 Task: Add an event with the title Product Launch, date '2023/10/26', time 8:30 AM to 10:30 AMand add a description: A product launch event is an exciting occasion where a new product is introduced to the market. It brings together stakeholders, industry experts, media personnel, and potential customers to showcase the product's features, benefits, and unique selling points. Select event color  Flamingo . Add location for the event as: 321 Passeig de Gracia, Barcelona, Spain, logged in from the account softage.1@softage.netand send the event invitation to softage.4@softage.net and softage.5@softage.net. Set a reminder for the event Doesn't repeat
Action: Mouse moved to (30, 91)
Screenshot: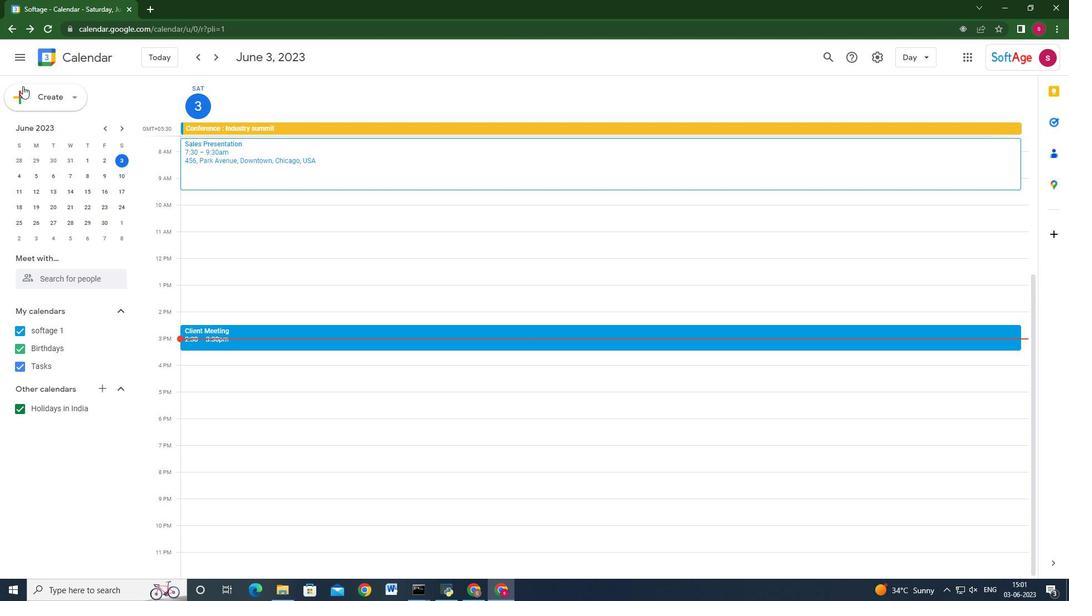 
Action: Mouse pressed left at (30, 91)
Screenshot: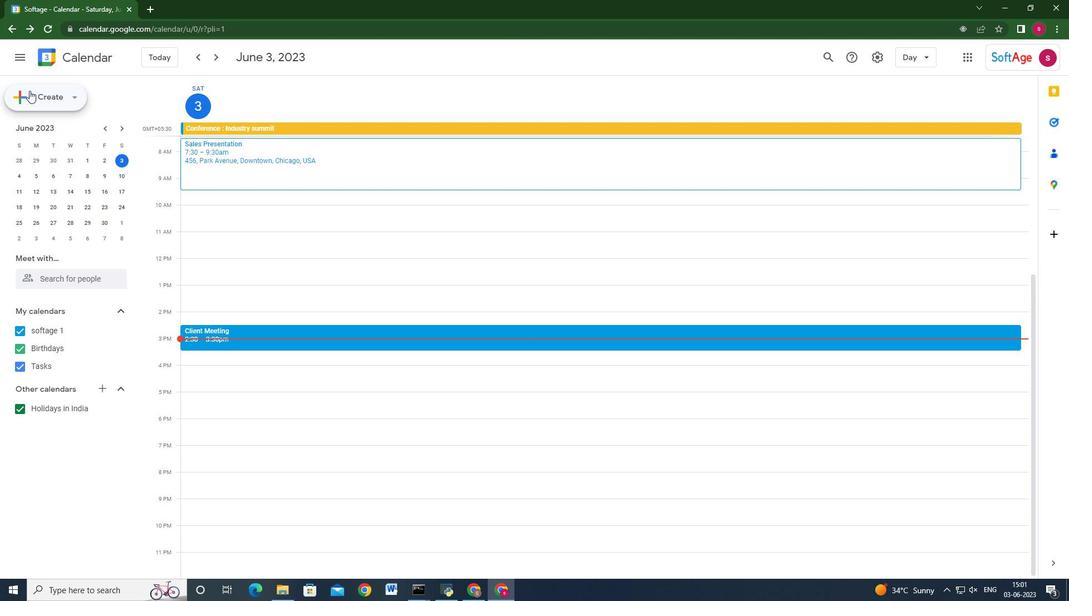 
Action: Mouse moved to (41, 121)
Screenshot: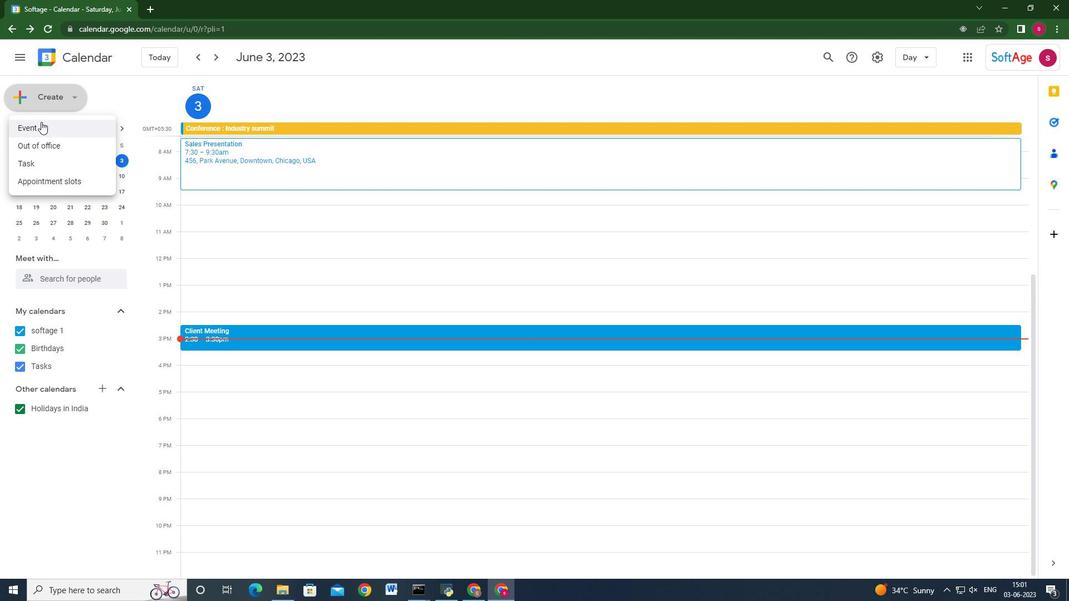 
Action: Mouse pressed left at (41, 121)
Screenshot: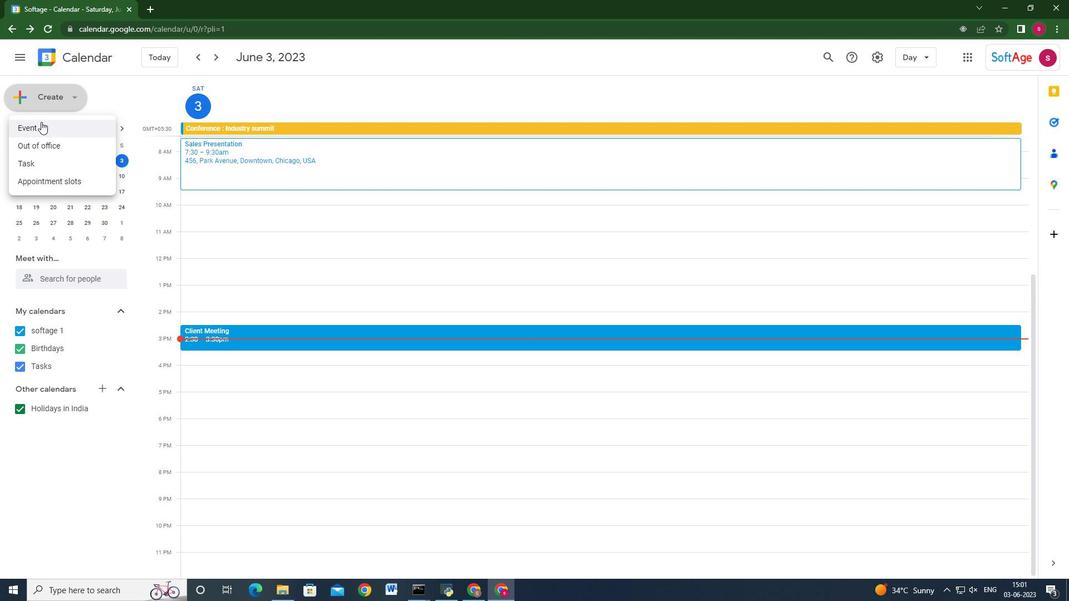 
Action: Mouse moved to (616, 434)
Screenshot: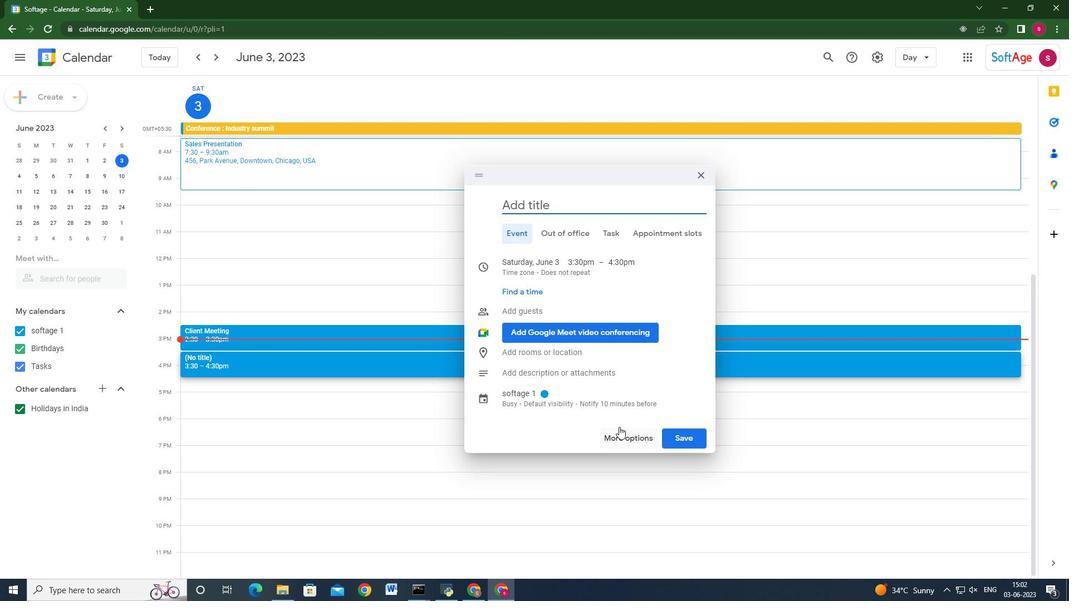 
Action: Mouse pressed left at (616, 434)
Screenshot: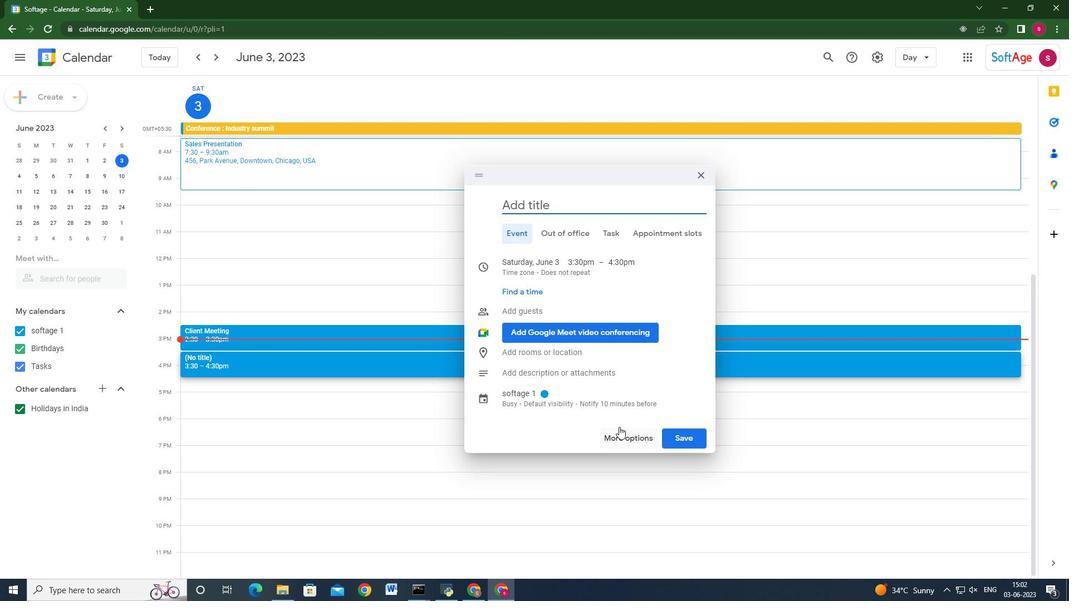 
Action: Mouse moved to (247, 68)
Screenshot: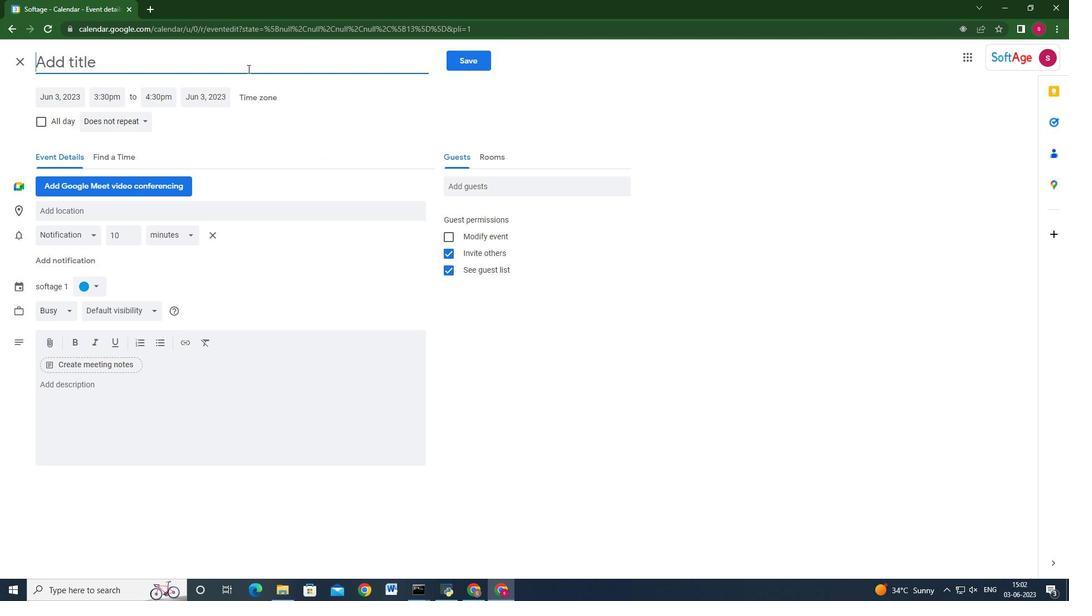 
Action: Key pressed <Key.shift>Product<Key.space><Key.shift>Launch
Screenshot: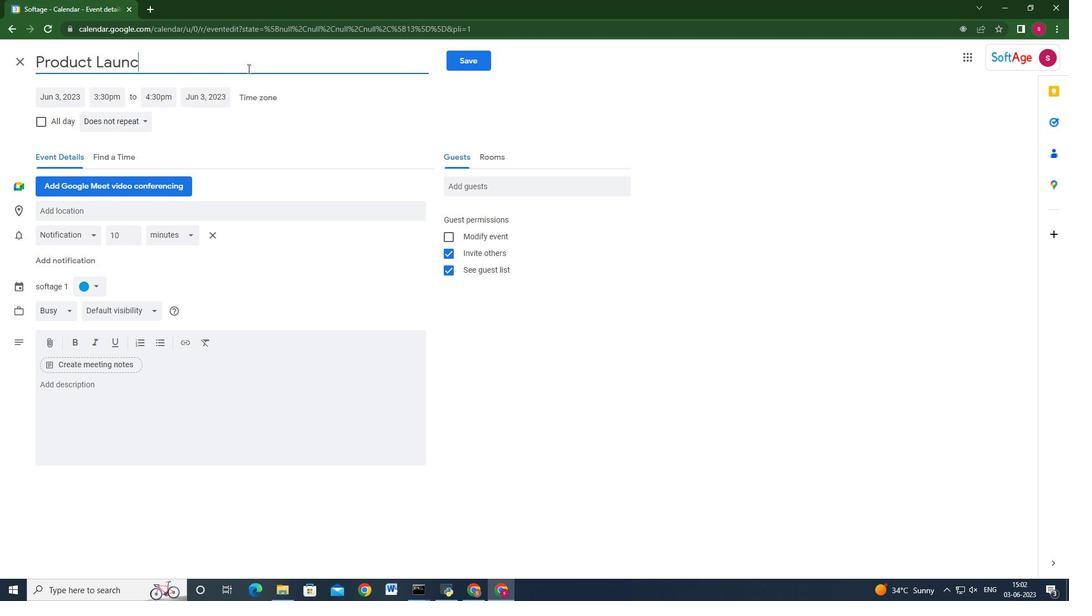 
Action: Mouse moved to (65, 89)
Screenshot: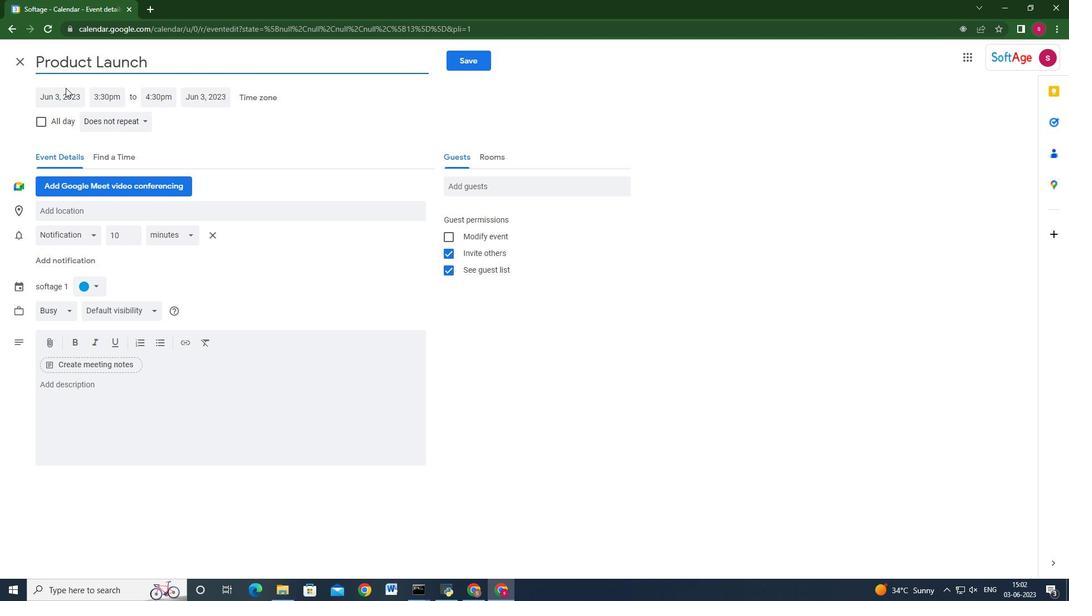 
Action: Mouse pressed left at (65, 89)
Screenshot: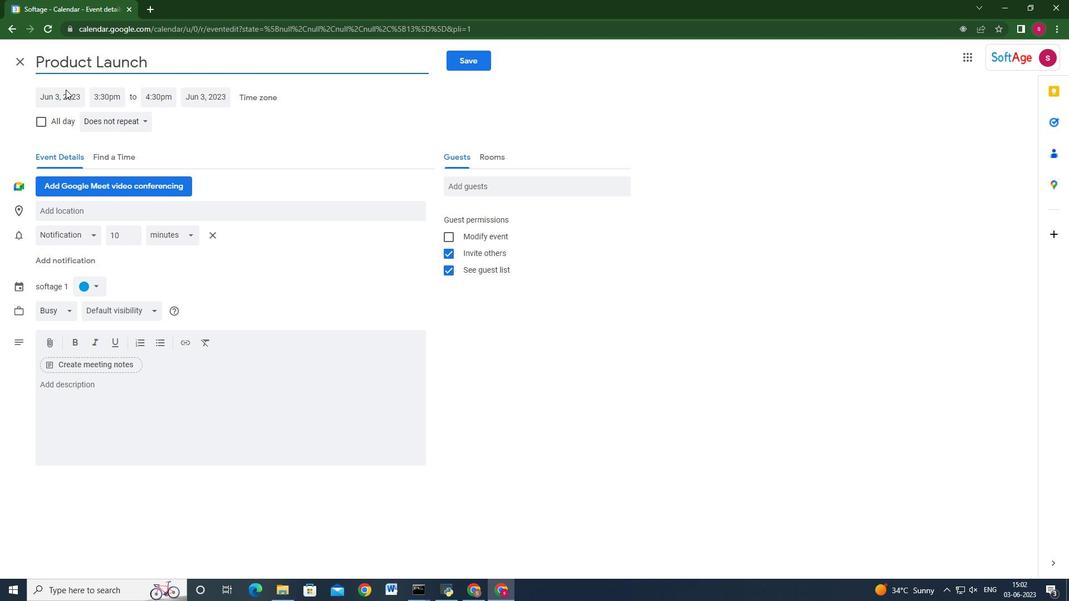 
Action: Mouse moved to (178, 116)
Screenshot: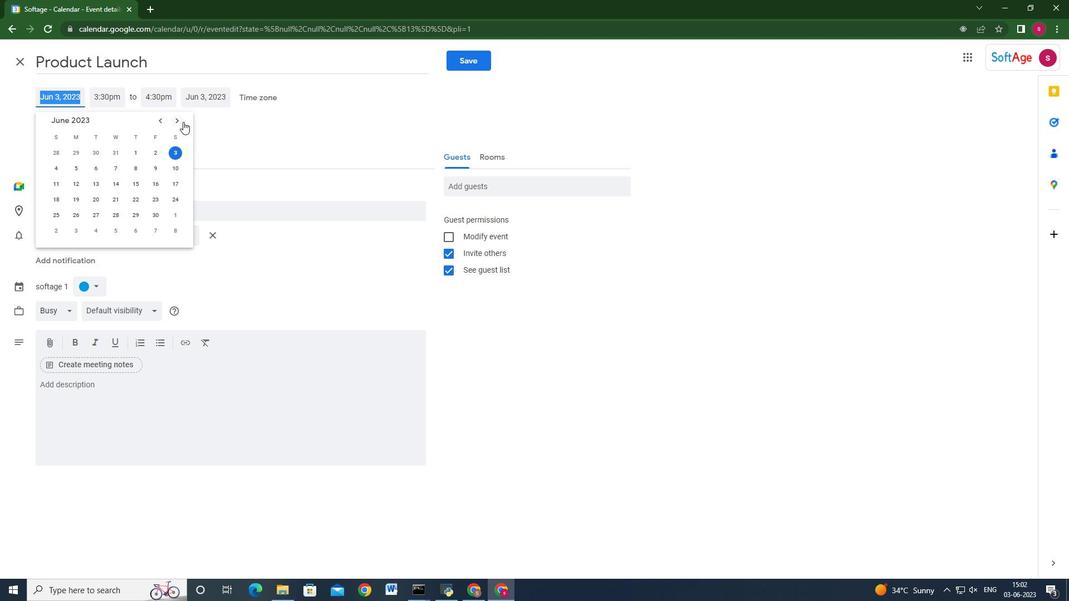 
Action: Mouse pressed left at (178, 116)
Screenshot: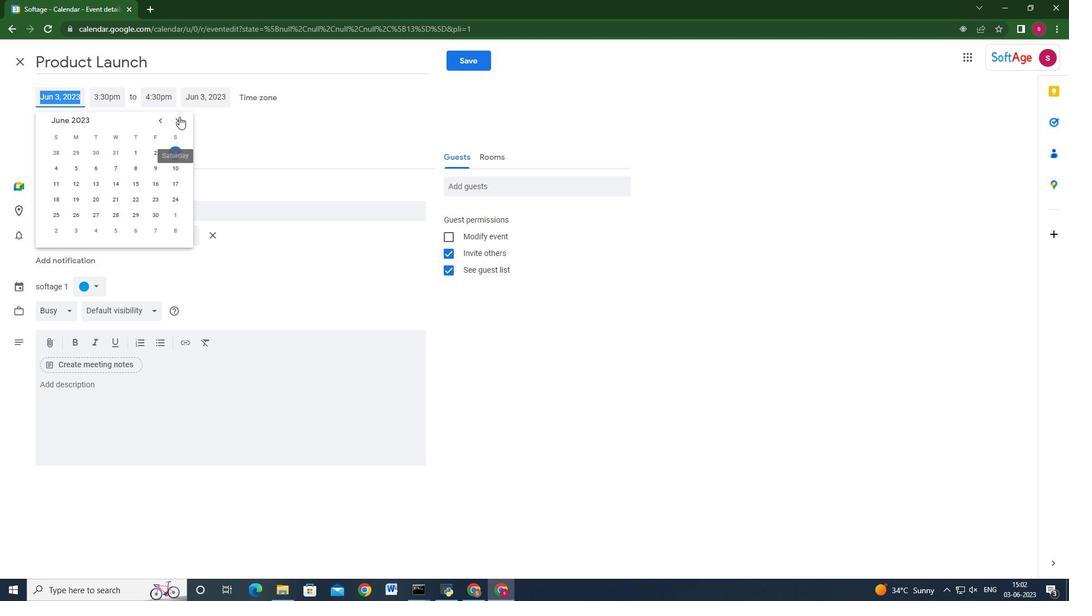 
Action: Mouse pressed left at (178, 116)
Screenshot: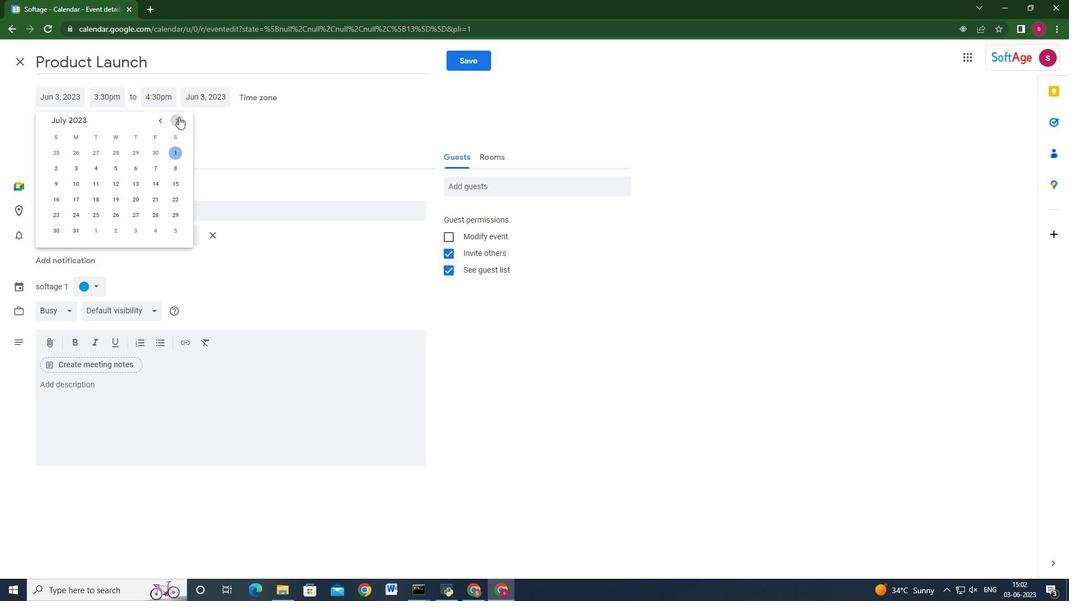 
Action: Mouse pressed left at (178, 116)
Screenshot: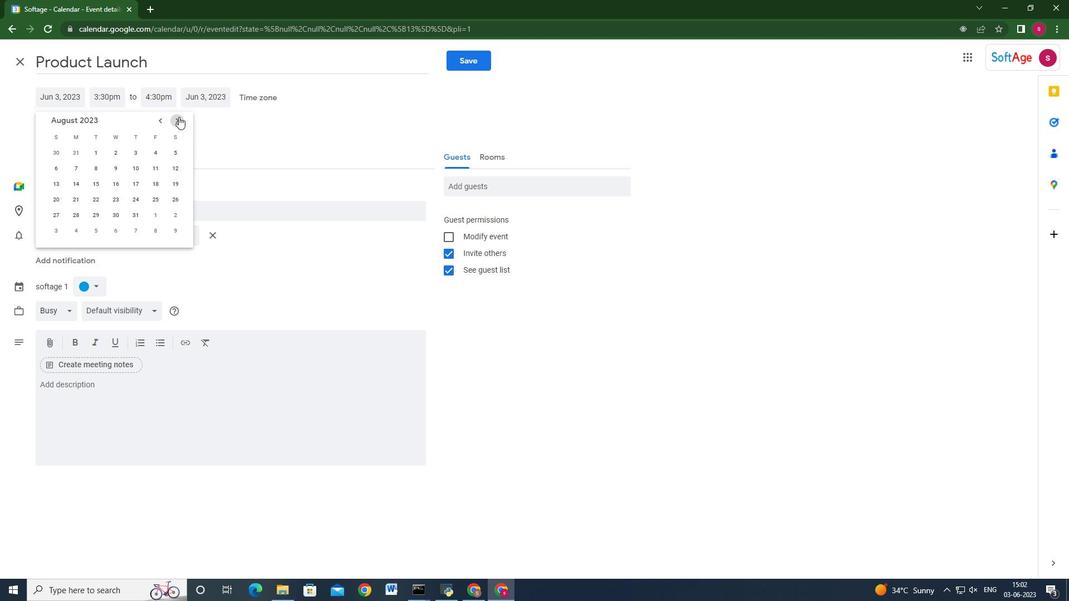
Action: Mouse pressed left at (178, 116)
Screenshot: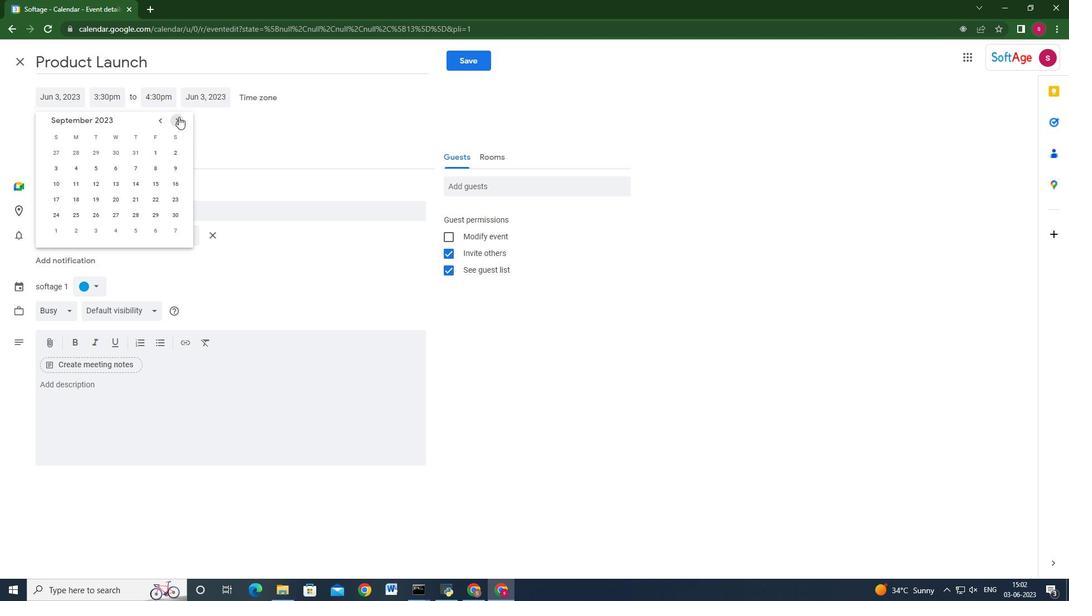 
Action: Mouse moved to (139, 198)
Screenshot: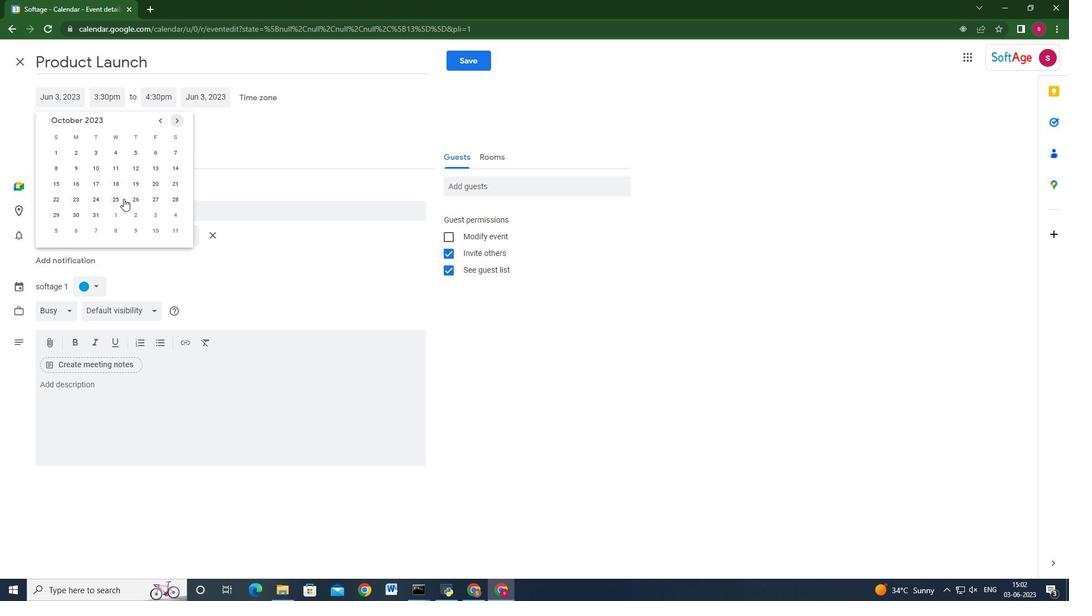 
Action: Mouse pressed left at (139, 198)
Screenshot: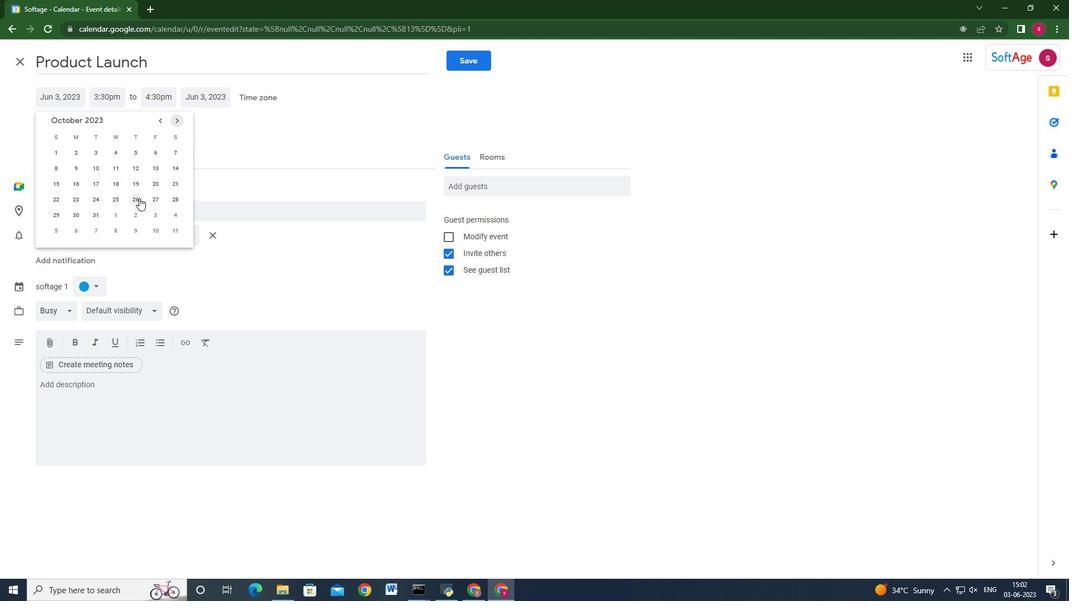 
Action: Mouse moved to (113, 99)
Screenshot: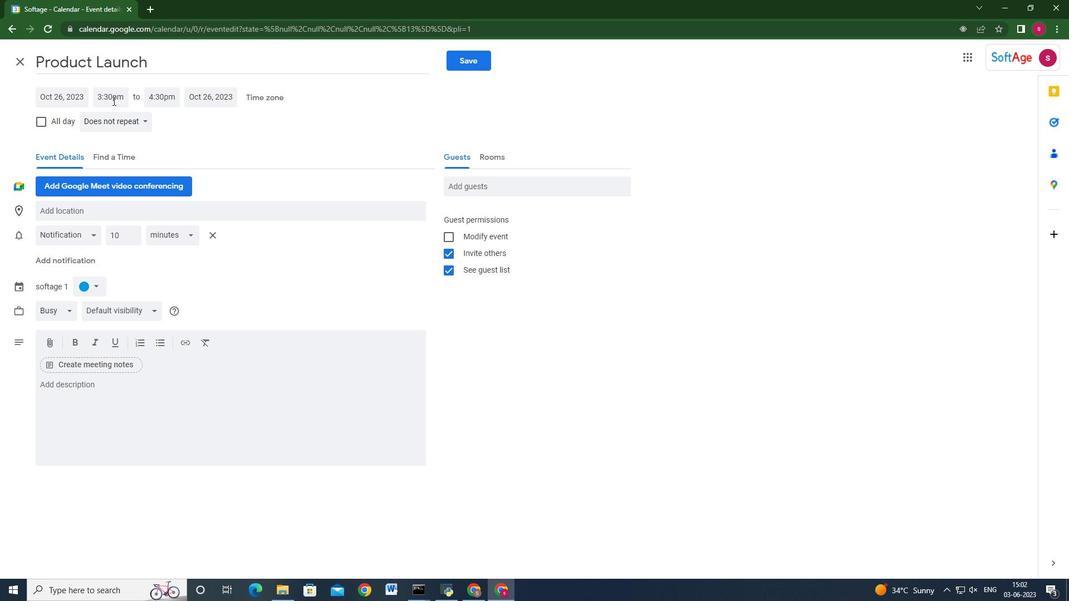 
Action: Mouse pressed left at (113, 99)
Screenshot: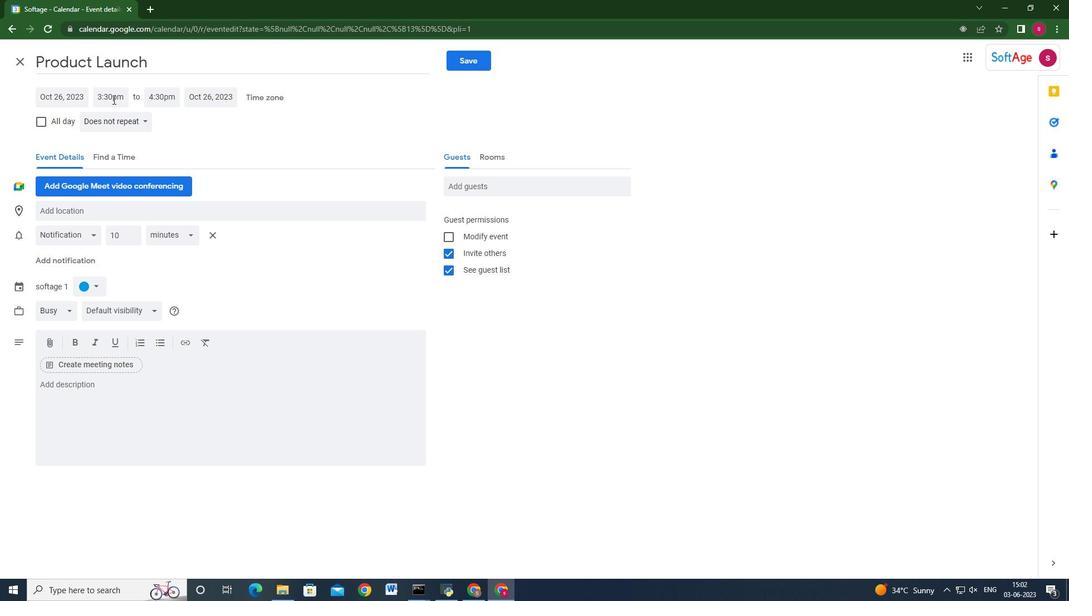 
Action: Mouse moved to (124, 147)
Screenshot: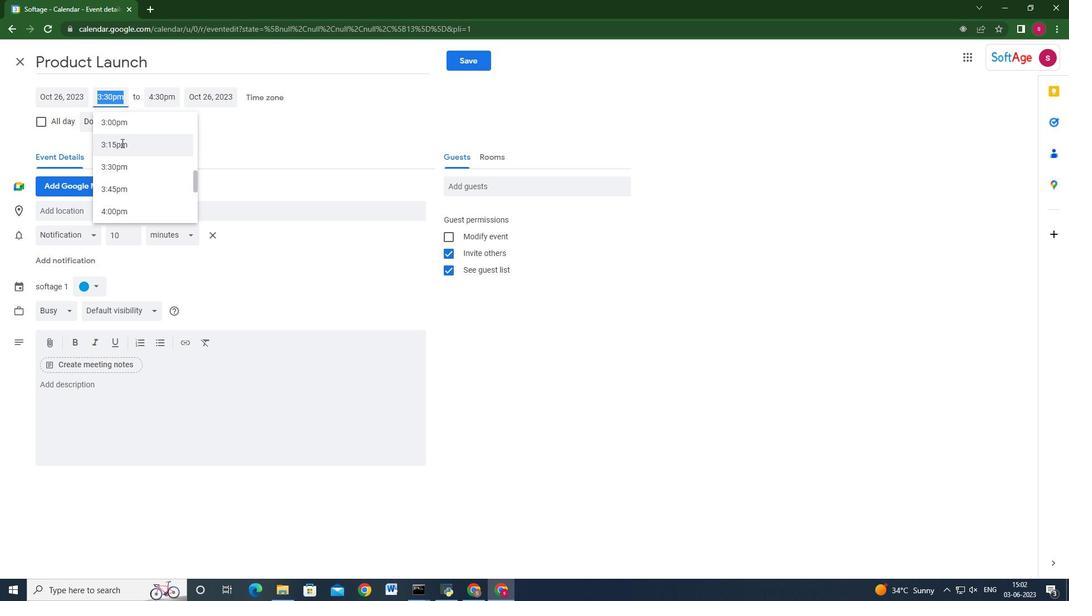 
Action: Mouse scrolled (124, 146) with delta (0, 0)
Screenshot: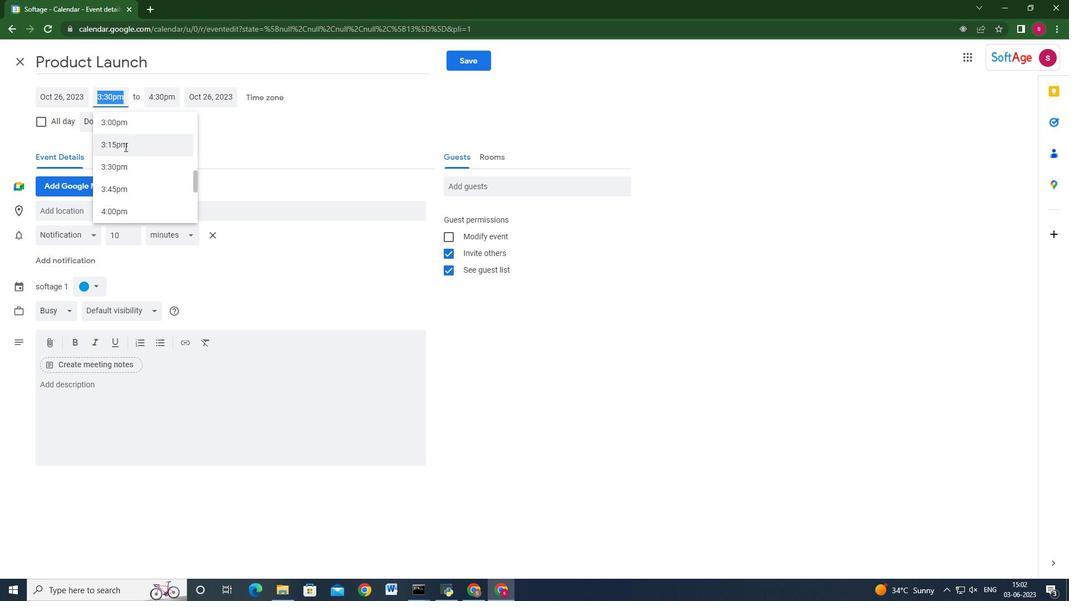 
Action: Mouse scrolled (124, 146) with delta (0, 0)
Screenshot: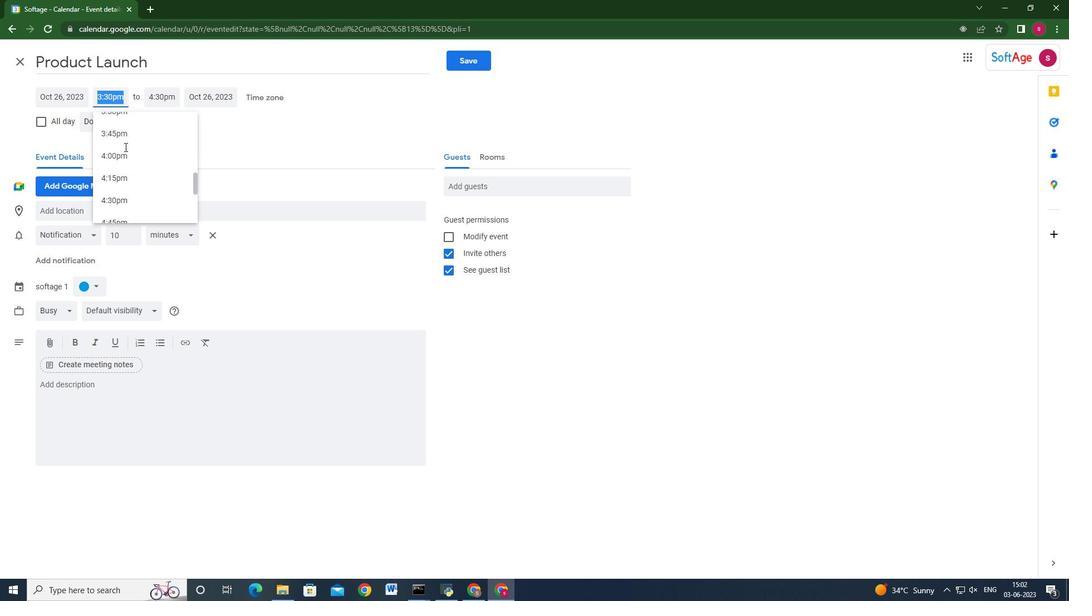 
Action: Mouse scrolled (124, 147) with delta (0, 0)
Screenshot: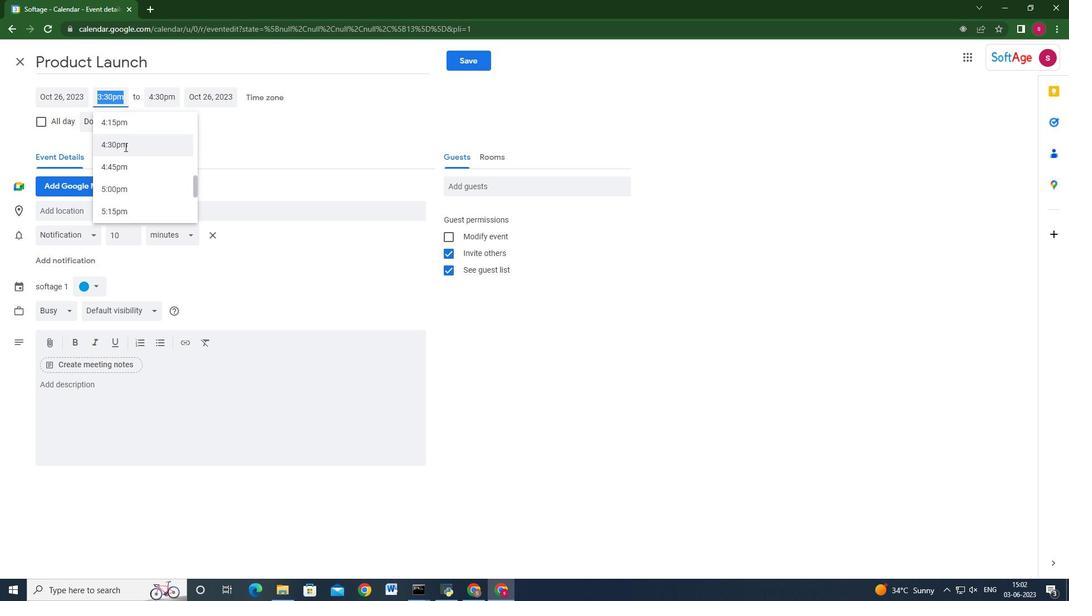
Action: Mouse scrolled (124, 147) with delta (0, 0)
Screenshot: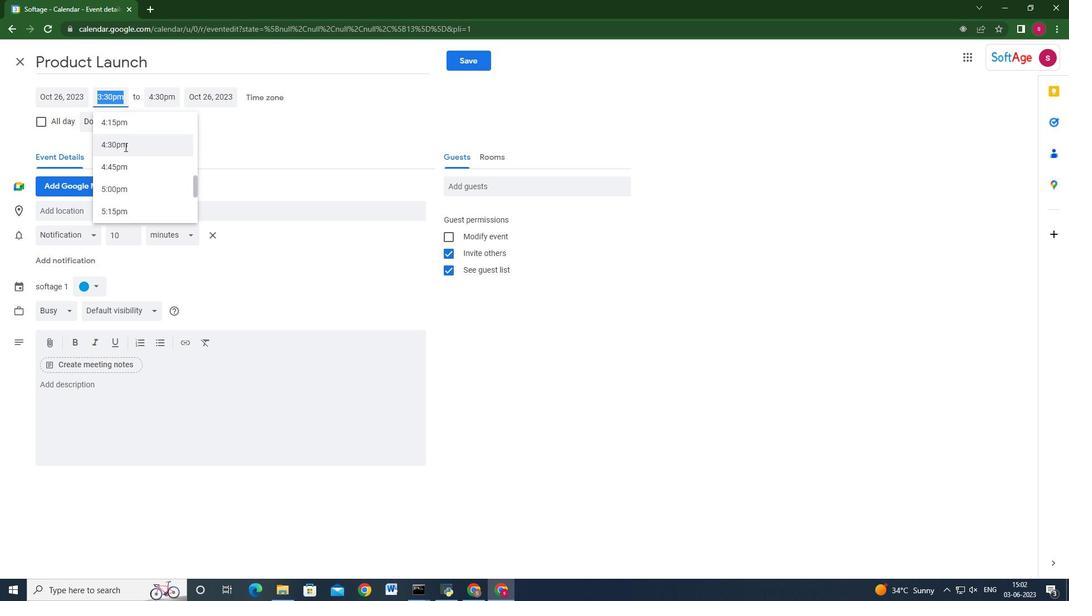 
Action: Mouse scrolled (124, 147) with delta (0, 0)
Screenshot: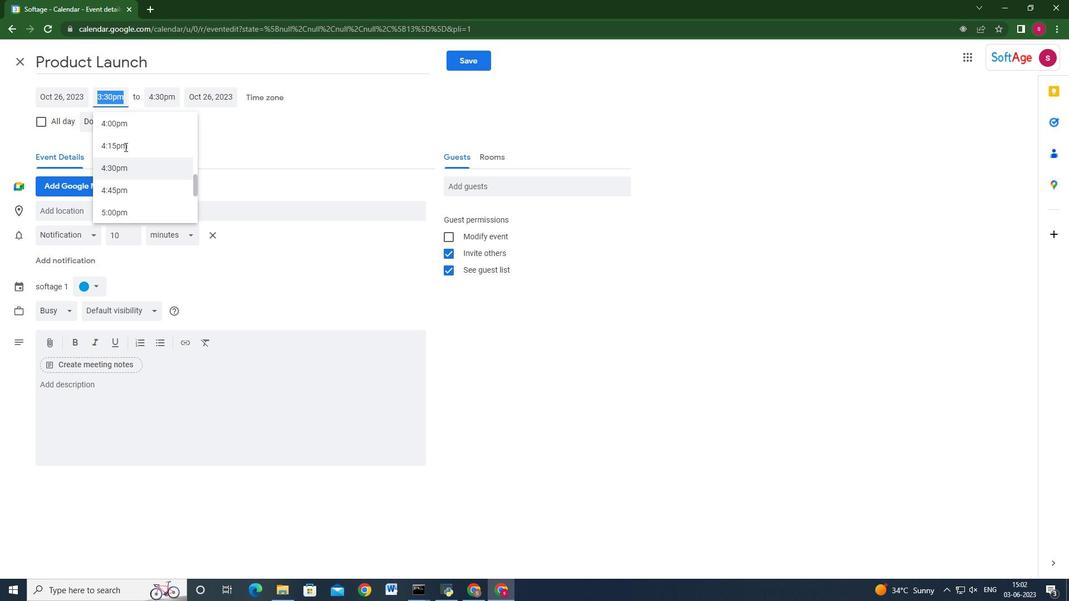 
Action: Mouse scrolled (124, 147) with delta (0, 0)
Screenshot: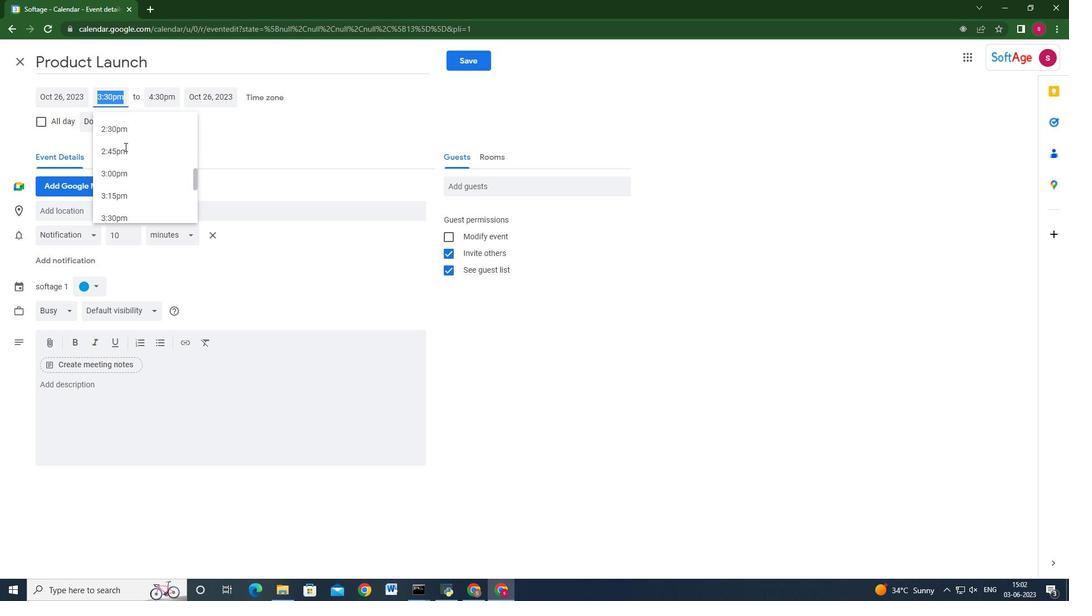 
Action: Mouse scrolled (124, 147) with delta (0, 0)
Screenshot: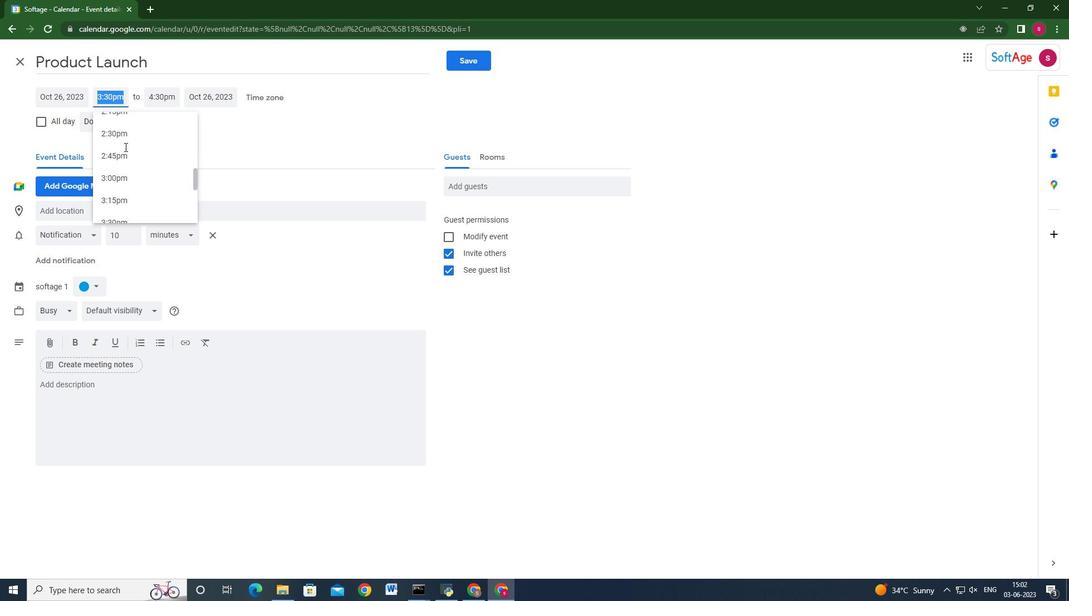 
Action: Mouse scrolled (124, 146) with delta (0, 0)
Screenshot: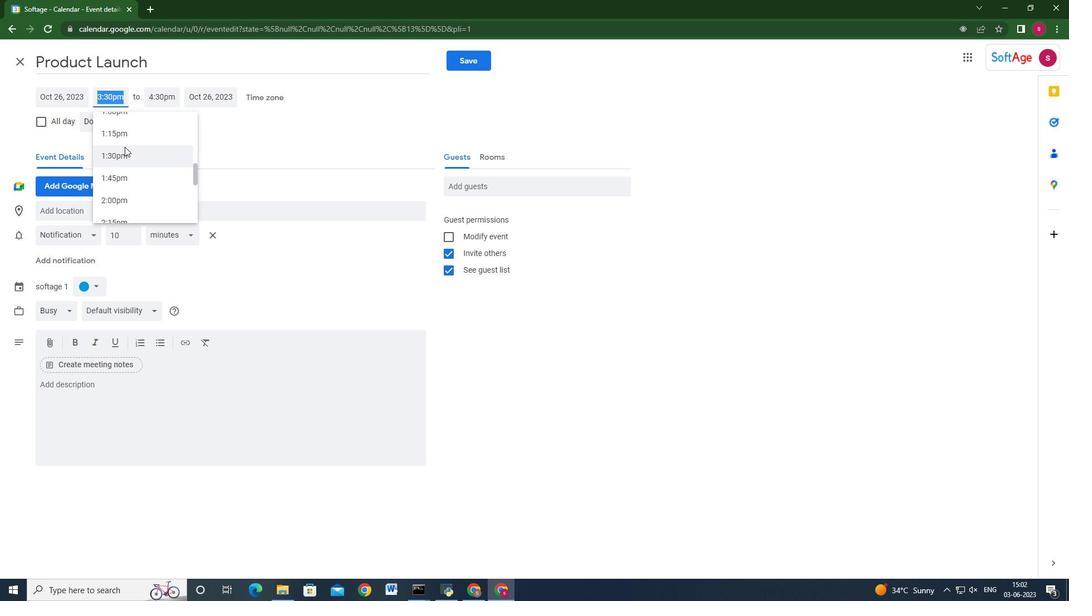 
Action: Mouse moved to (124, 149)
Screenshot: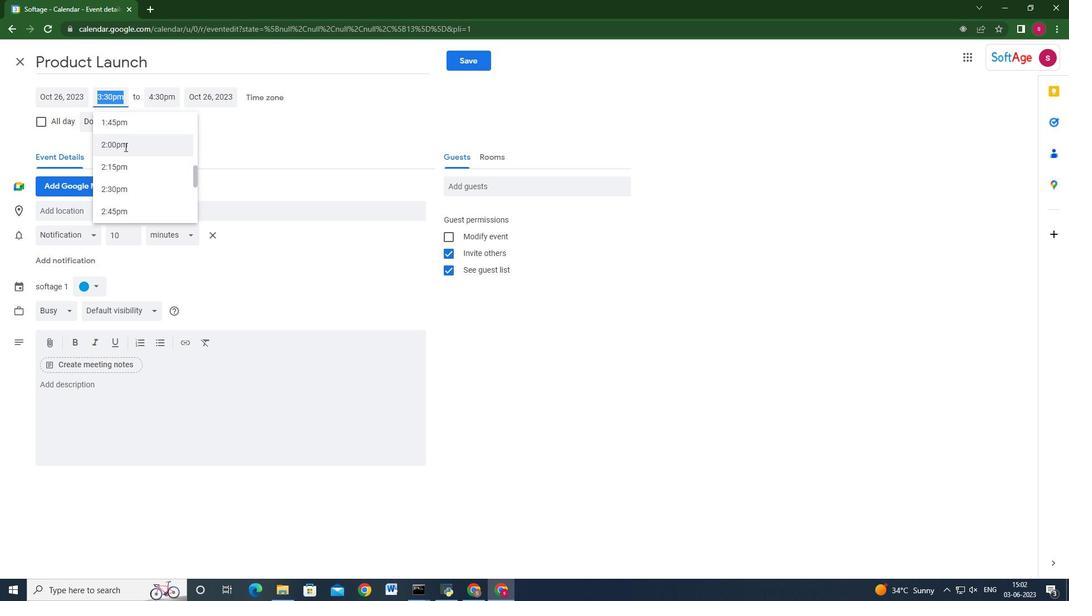 
Action: Mouse scrolled (124, 148) with delta (0, 0)
Screenshot: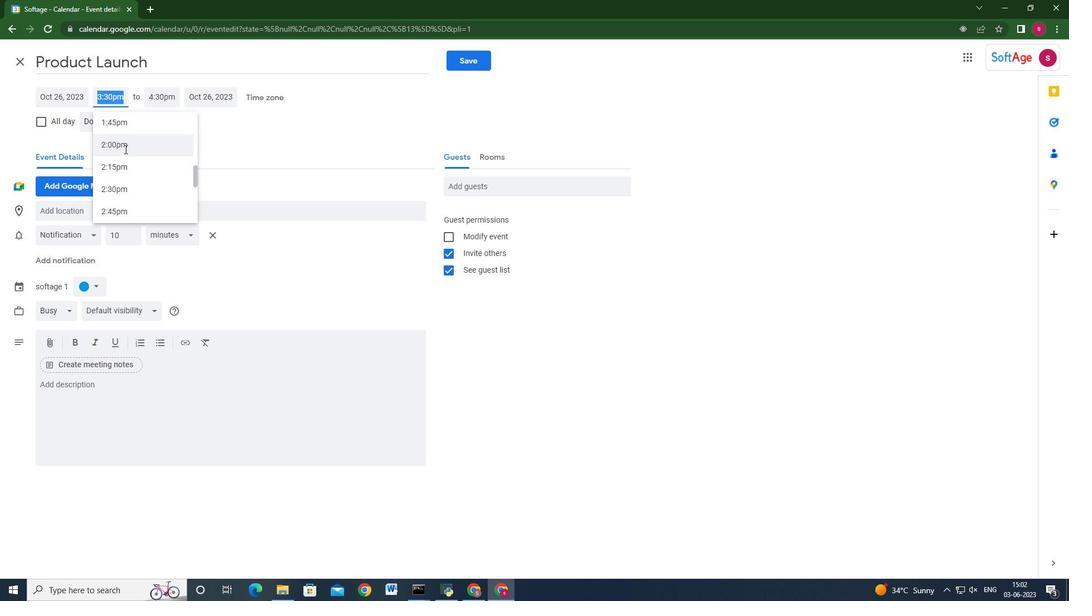 
Action: Mouse moved to (124, 152)
Screenshot: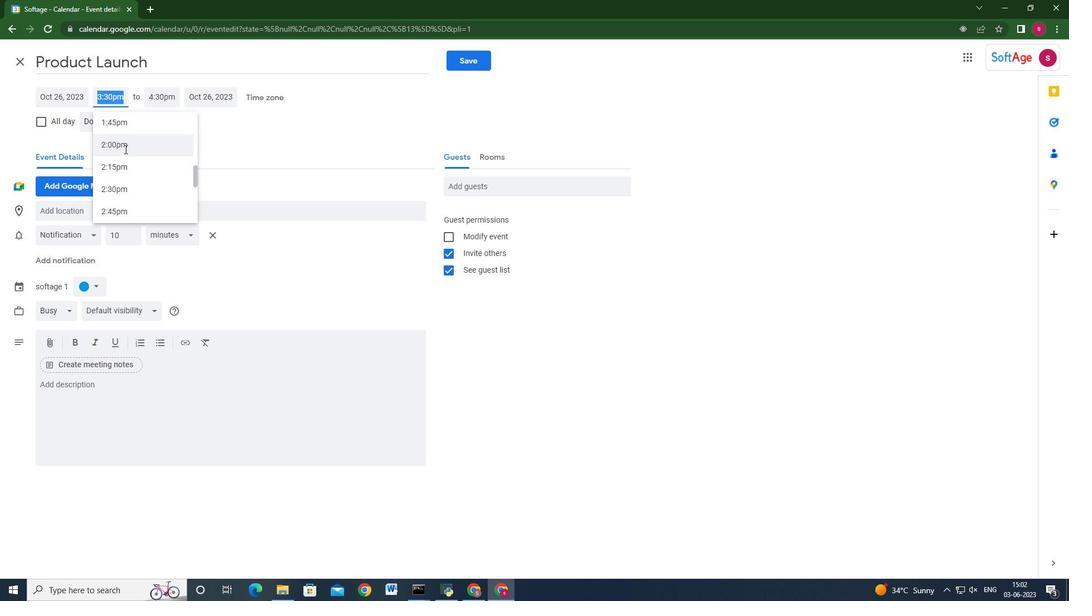 
Action: Mouse scrolled (124, 151) with delta (0, 0)
Screenshot: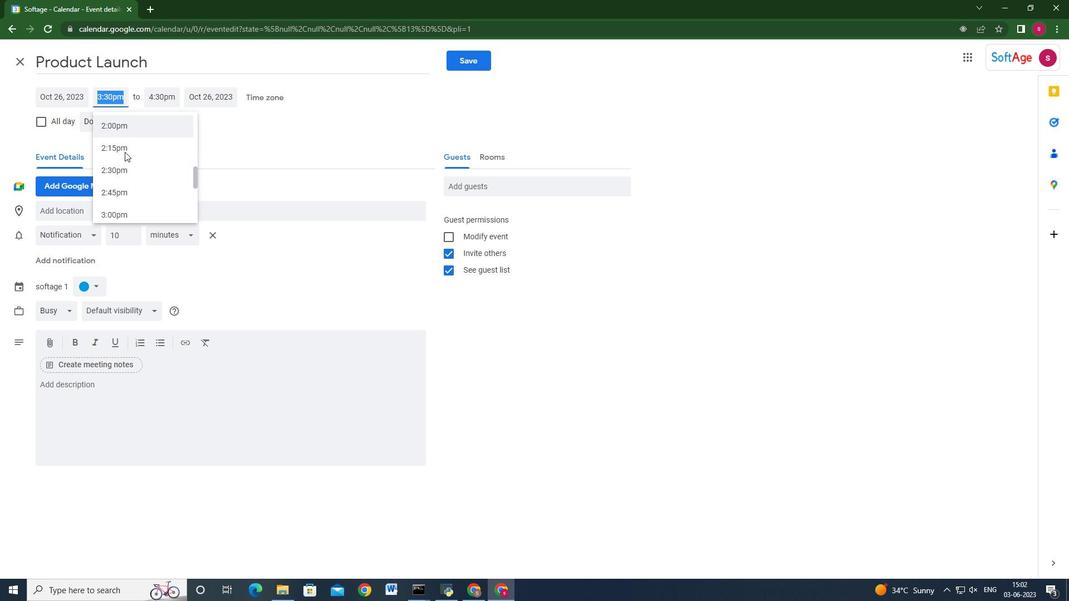 
Action: Mouse scrolled (124, 151) with delta (0, 0)
Screenshot: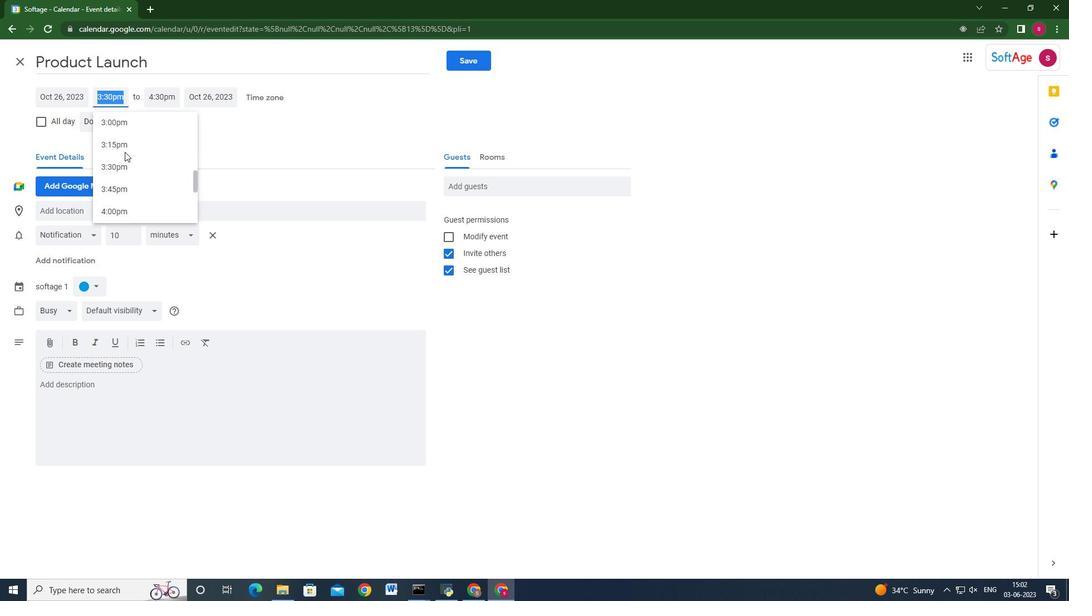 
Action: Mouse moved to (124, 158)
Screenshot: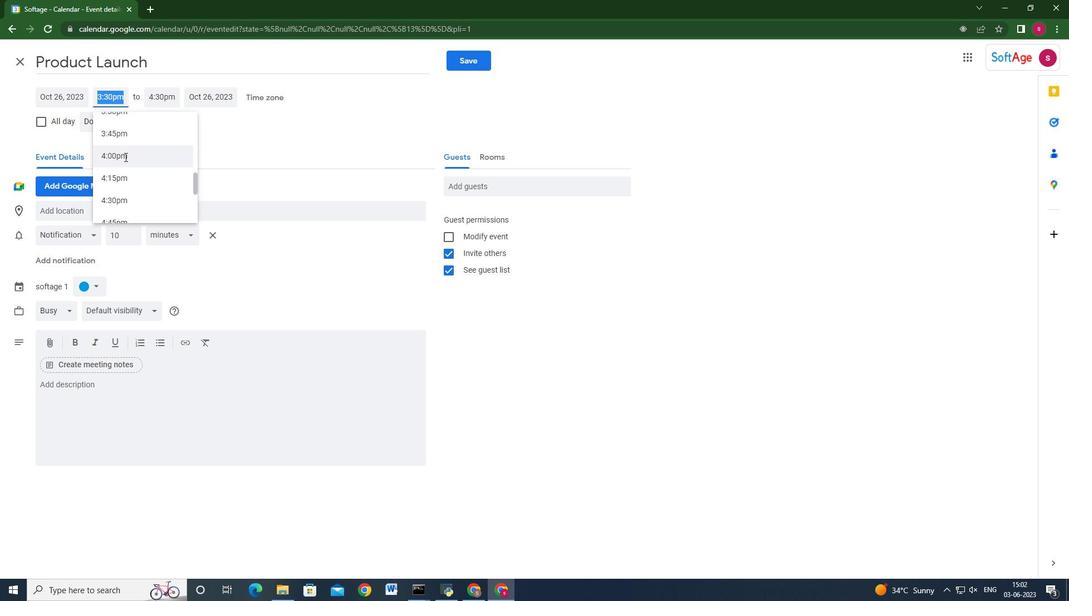 
Action: Mouse scrolled (124, 158) with delta (0, 0)
Screenshot: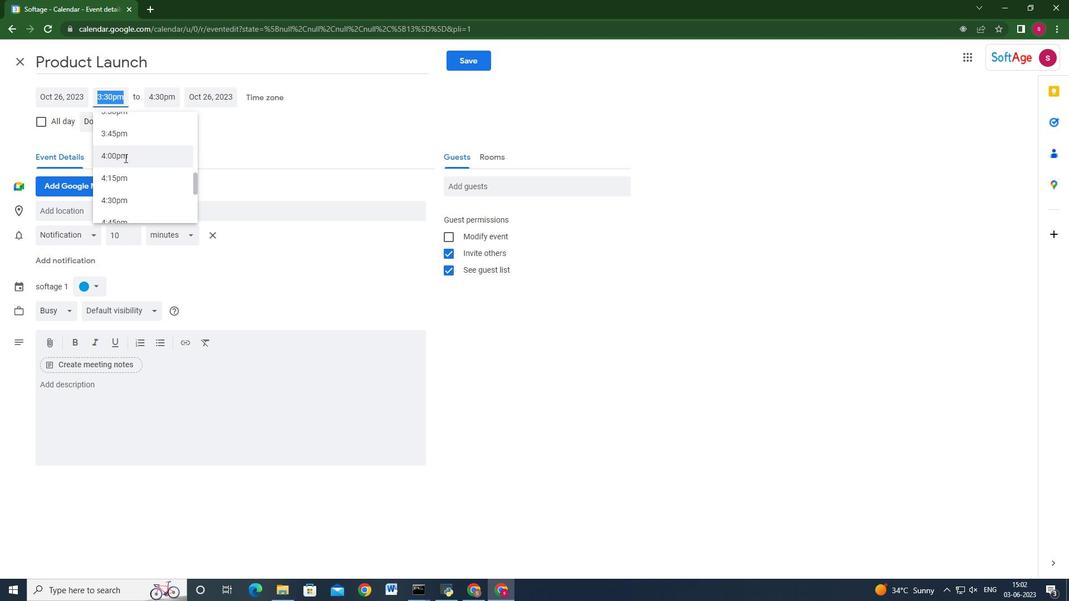 
Action: Mouse scrolled (124, 158) with delta (0, 0)
Screenshot: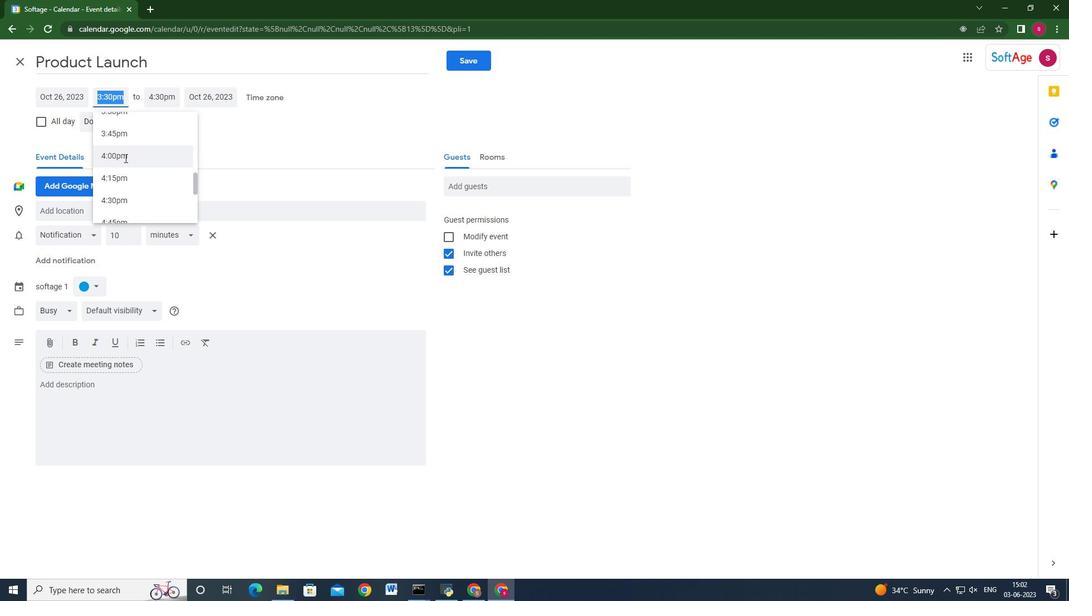 
Action: Mouse moved to (124, 158)
Screenshot: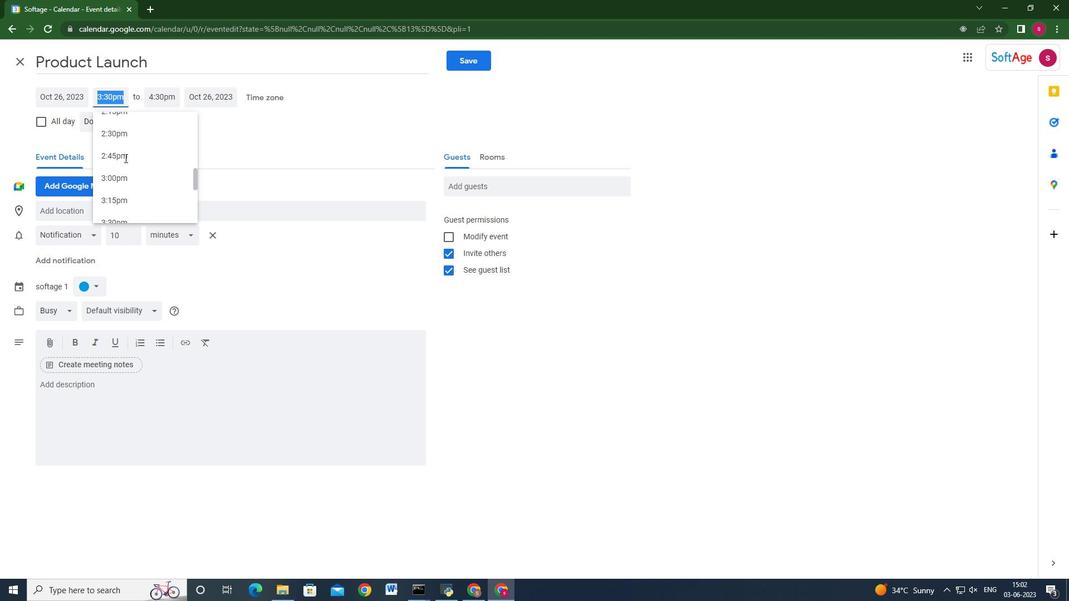 
Action: Mouse scrolled (124, 159) with delta (0, 0)
Screenshot: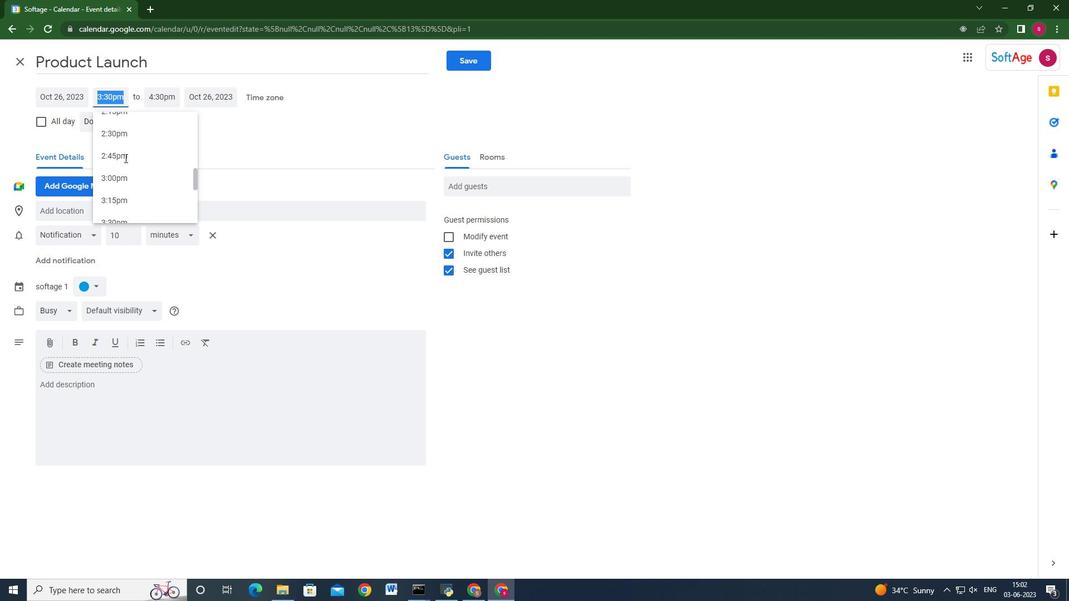 
Action: Mouse scrolled (124, 159) with delta (0, 0)
Screenshot: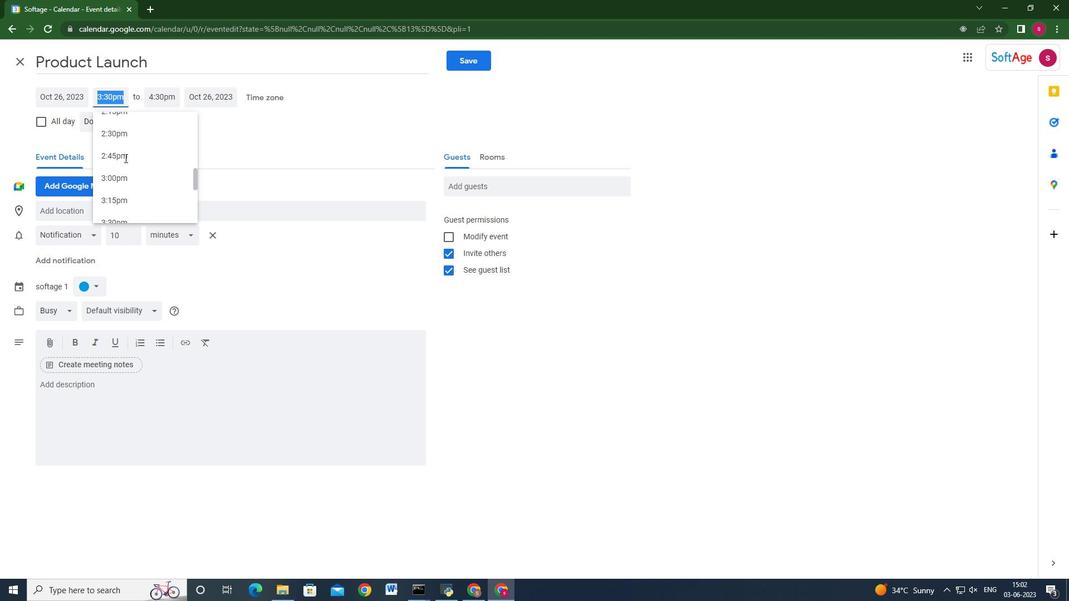 
Action: Mouse scrolled (124, 159) with delta (0, 0)
Screenshot: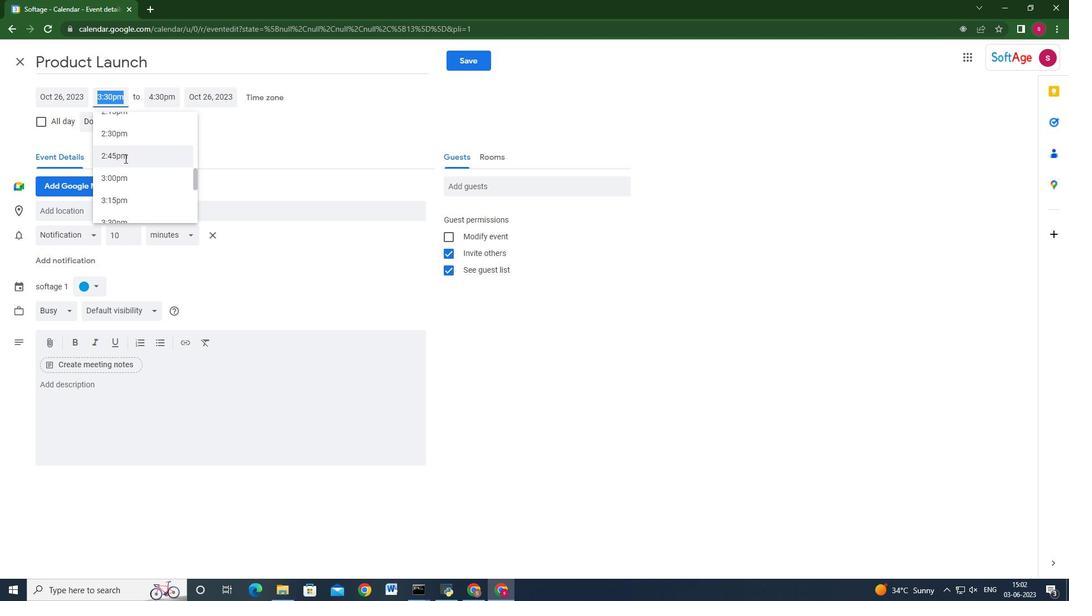 
Action: Mouse moved to (123, 164)
Screenshot: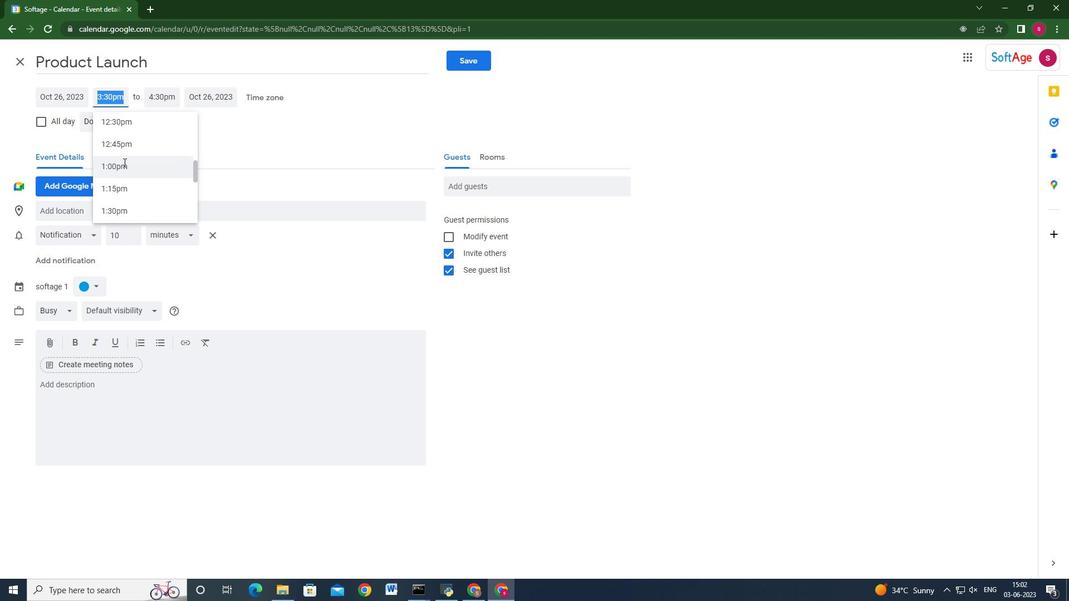
Action: Mouse scrolled (123, 164) with delta (0, 0)
Screenshot: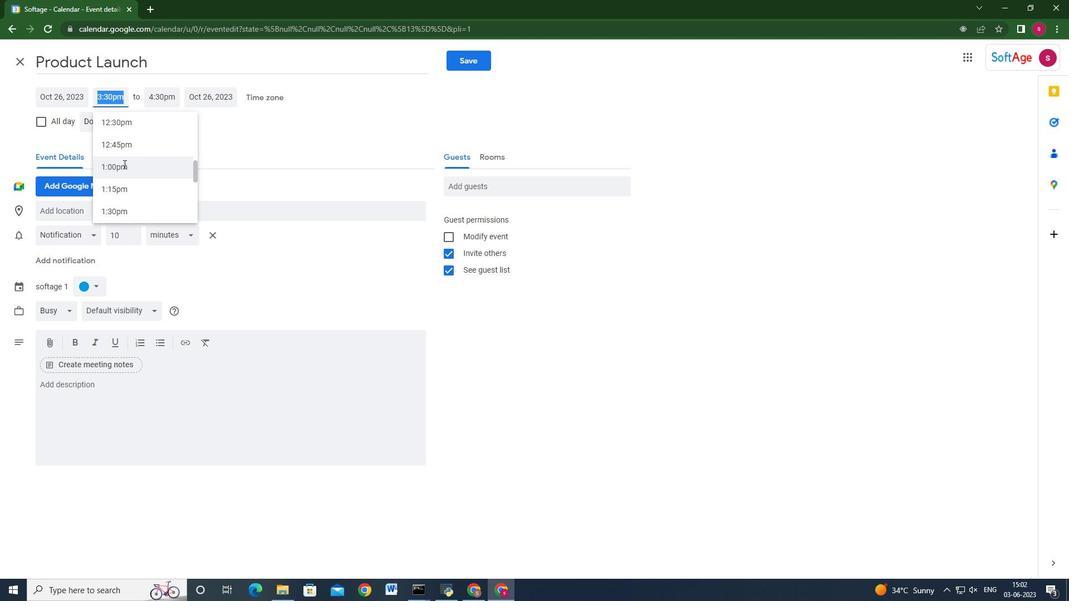 
Action: Mouse scrolled (123, 164) with delta (0, 0)
Screenshot: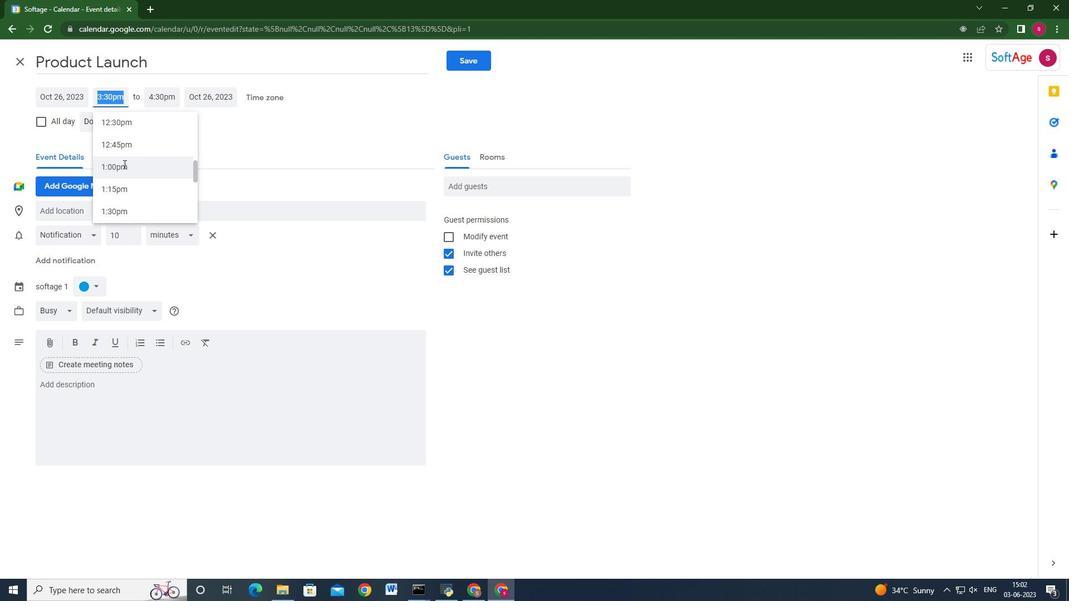 
Action: Mouse moved to (123, 165)
Screenshot: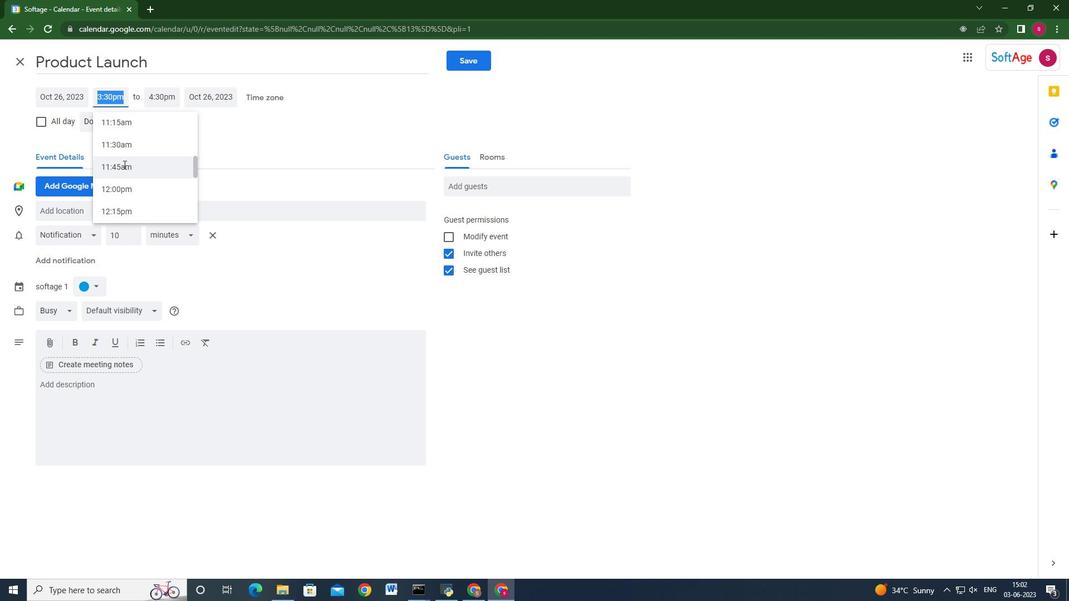 
Action: Mouse scrolled (123, 165) with delta (0, 0)
Screenshot: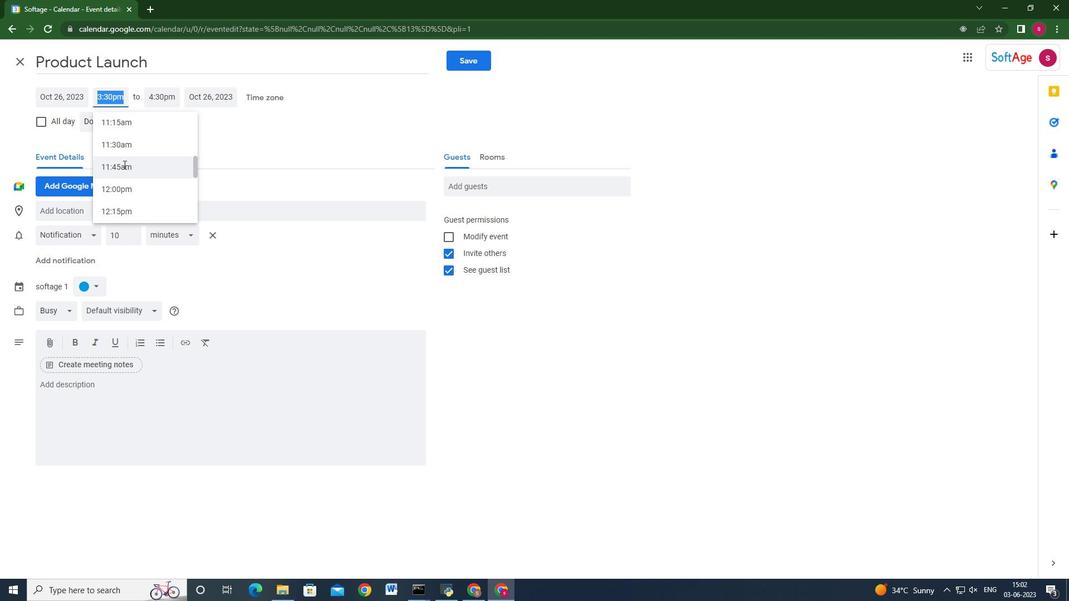 
Action: Mouse scrolled (123, 165) with delta (0, 0)
Screenshot: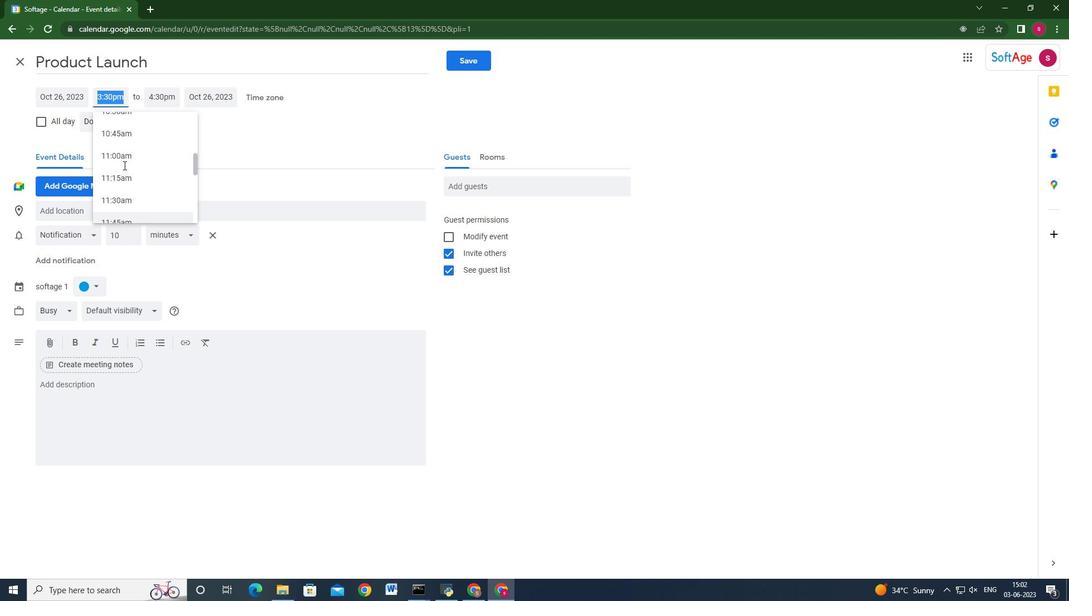 
Action: Mouse scrolled (123, 165) with delta (0, 0)
Screenshot: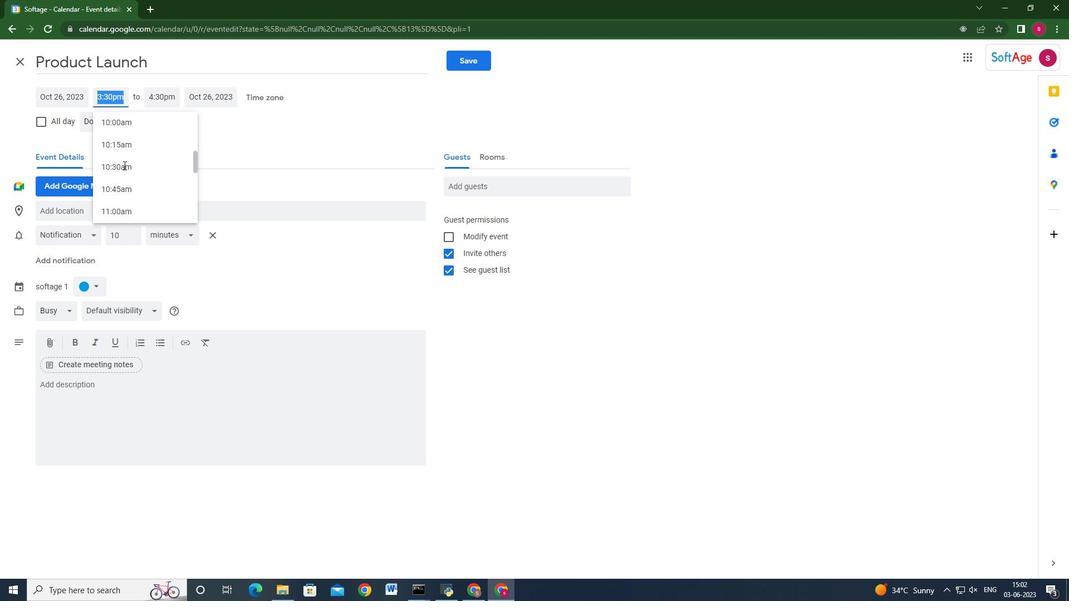 
Action: Mouse scrolled (123, 165) with delta (0, 0)
Screenshot: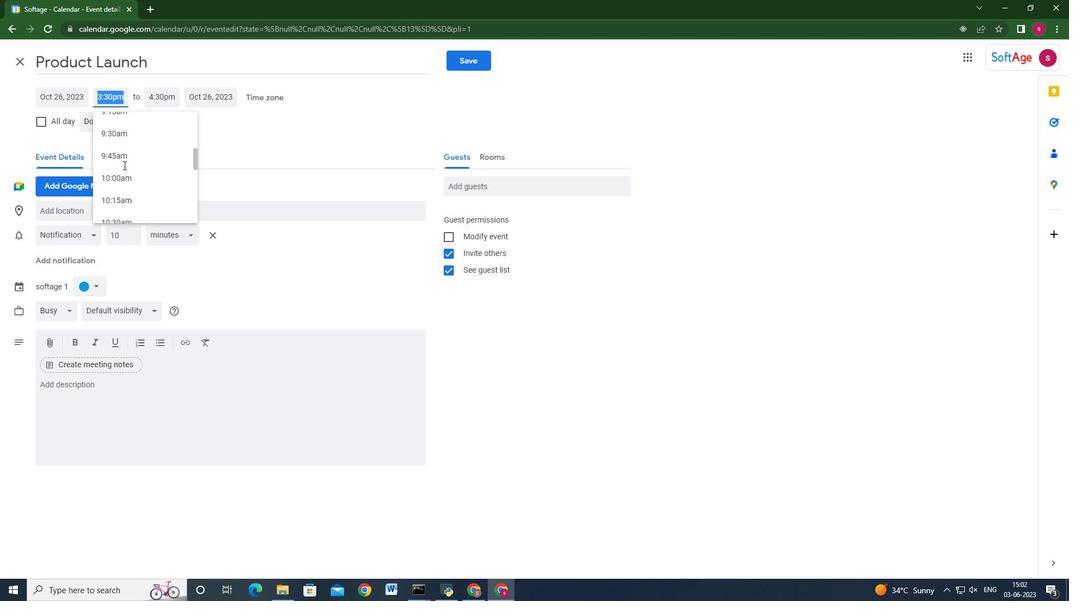 
Action: Mouse moved to (123, 165)
Screenshot: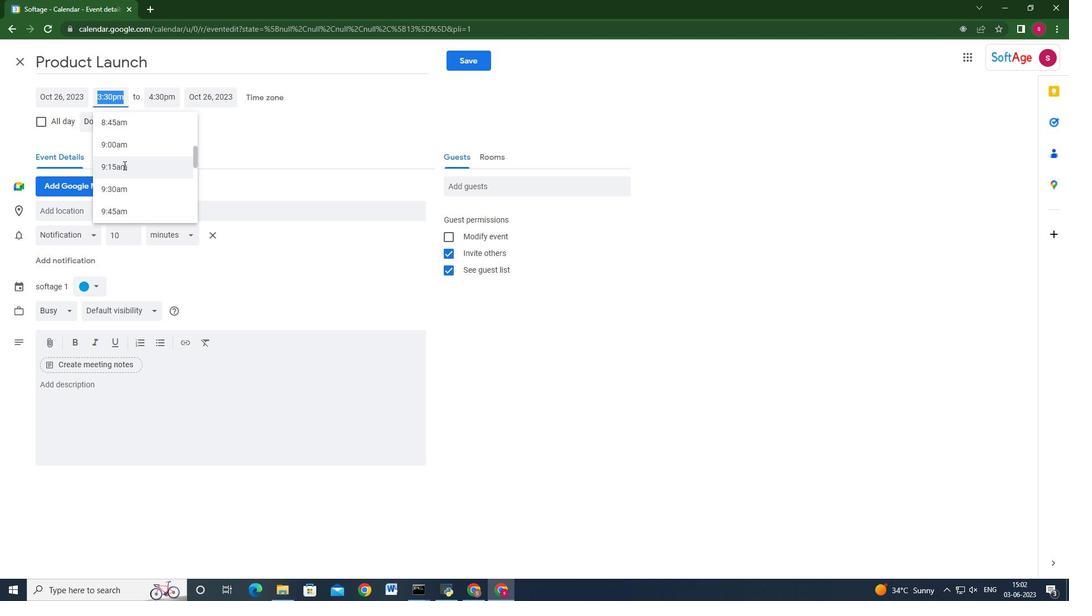
Action: Mouse scrolled (123, 165) with delta (0, 0)
Screenshot: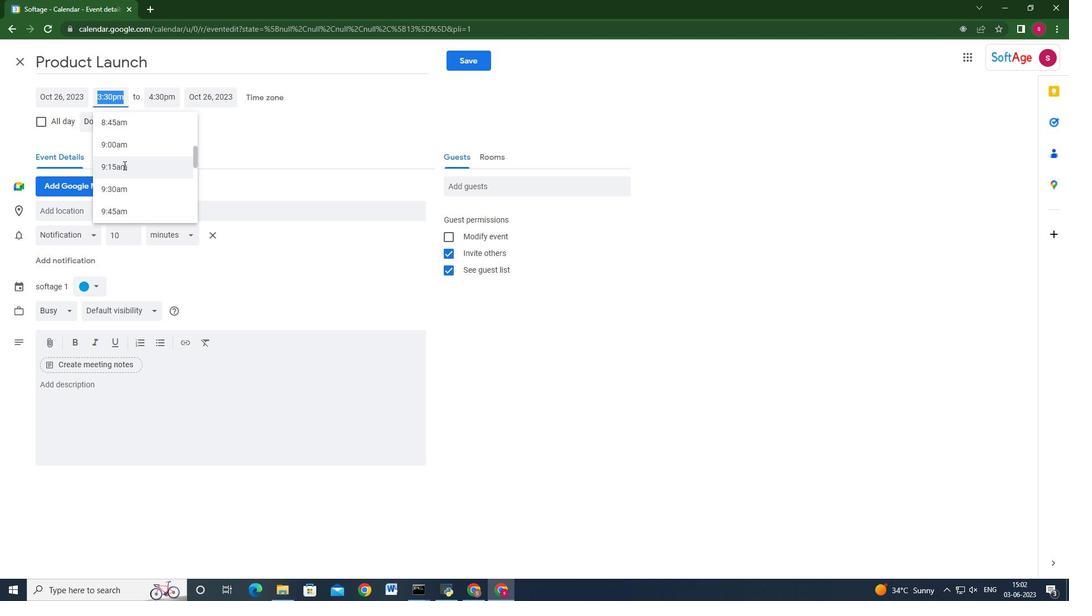 
Action: Mouse moved to (123, 159)
Screenshot: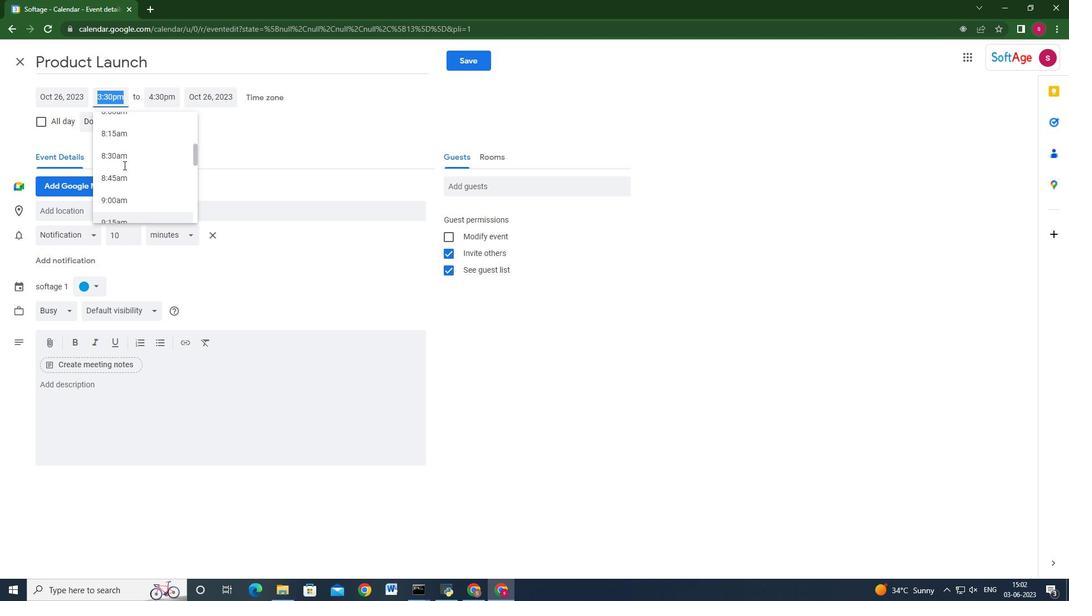 
Action: Mouse pressed left at (123, 159)
Screenshot: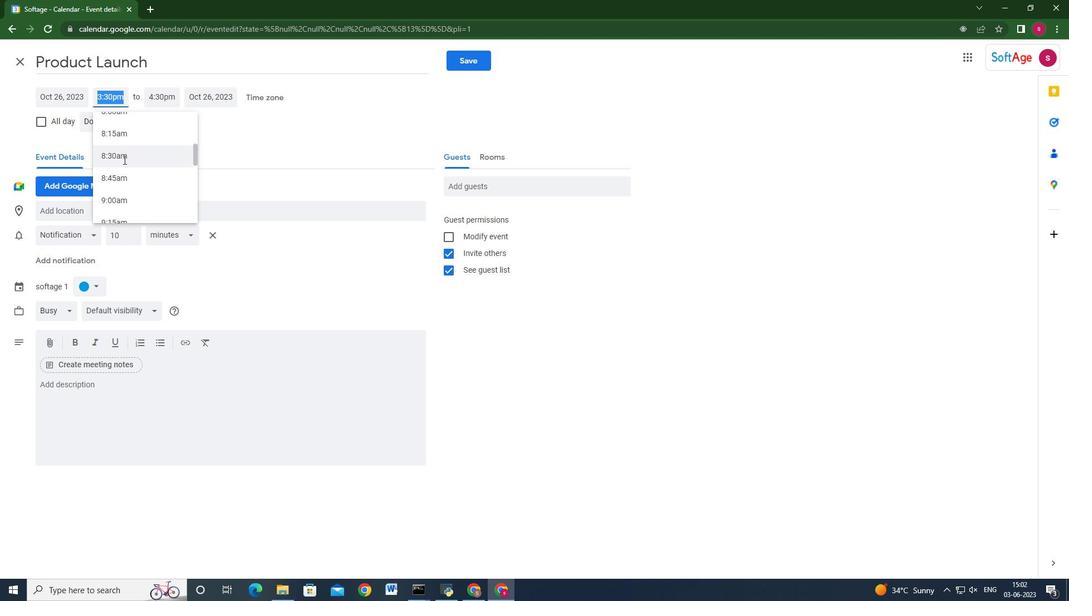 
Action: Mouse moved to (165, 97)
Screenshot: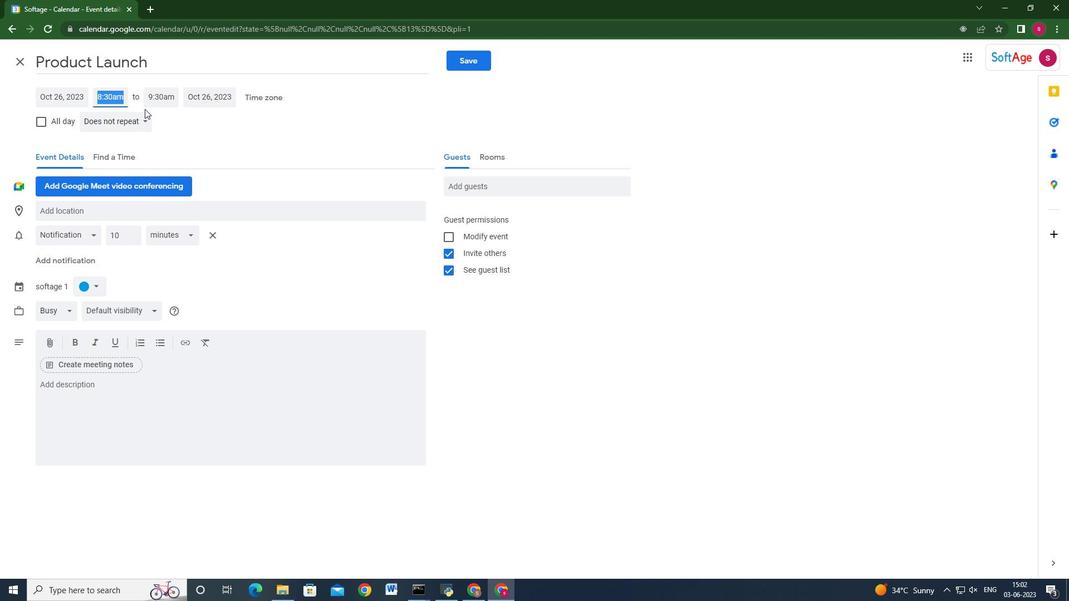 
Action: Mouse pressed left at (165, 97)
Screenshot: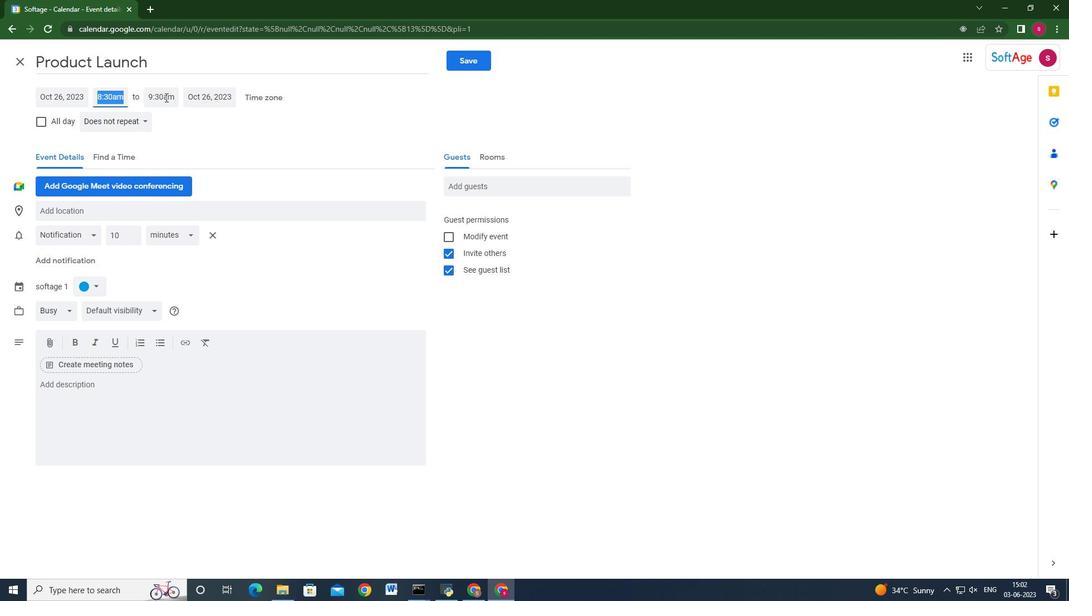 
Action: Mouse moved to (175, 135)
Screenshot: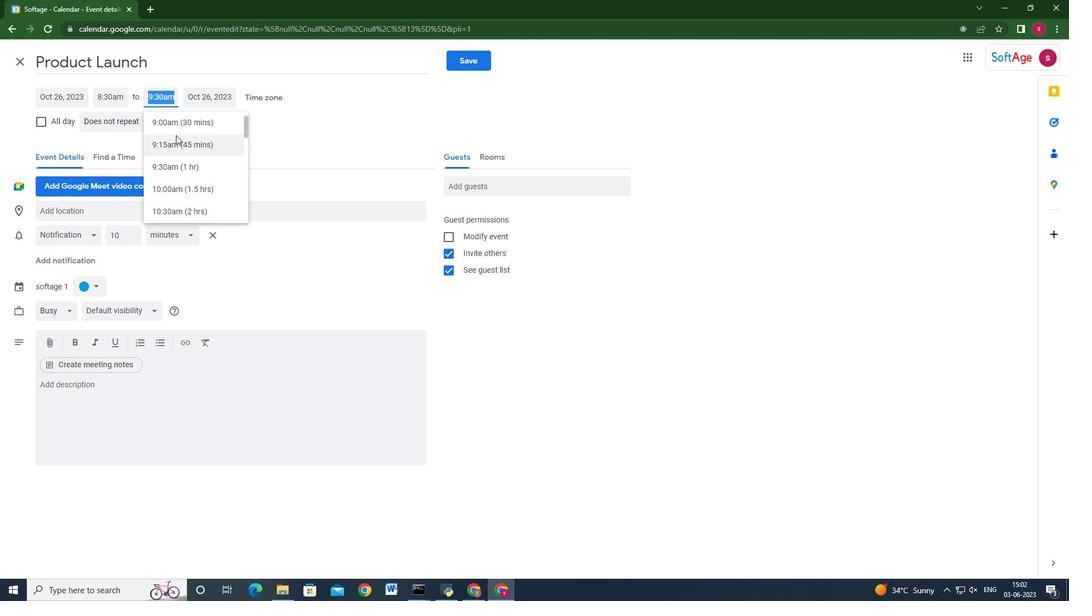 
Action: Mouse scrolled (175, 135) with delta (0, 0)
Screenshot: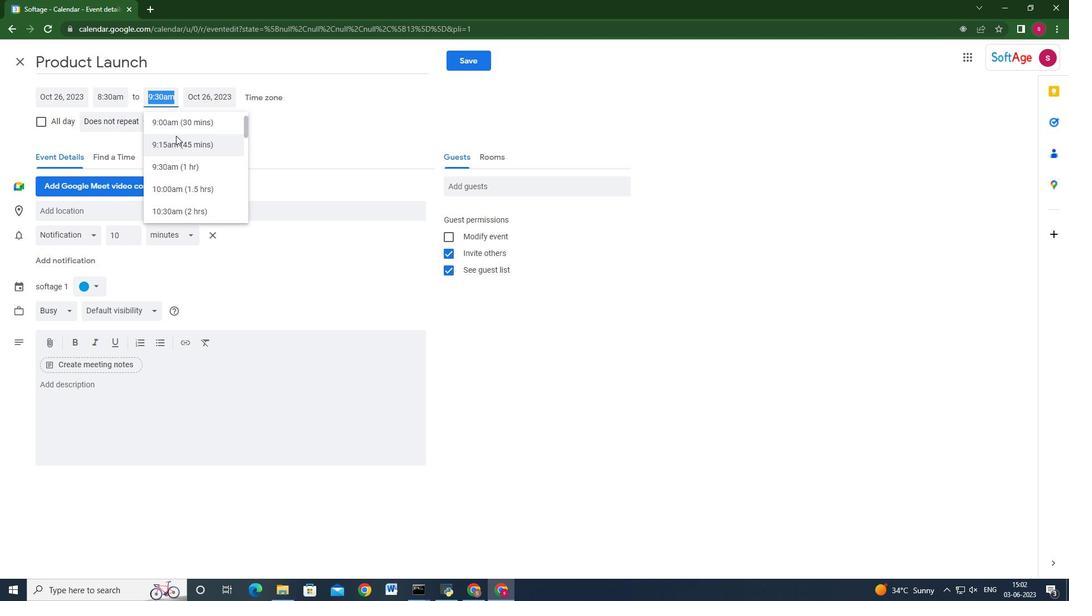 
Action: Mouse moved to (172, 158)
Screenshot: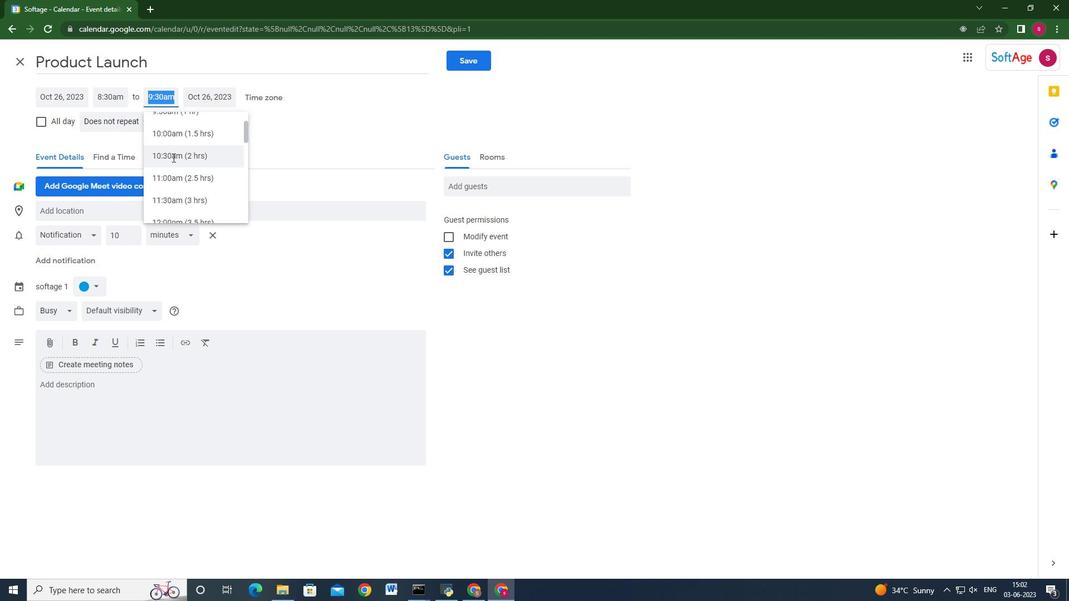 
Action: Mouse pressed left at (172, 158)
Screenshot: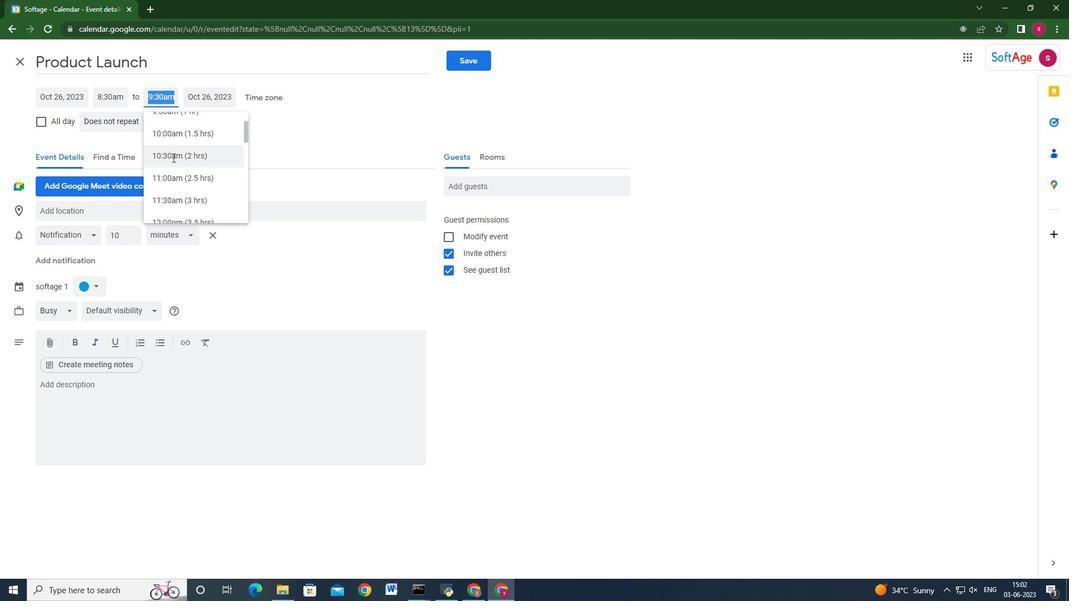 
Action: Mouse moved to (224, 152)
Screenshot: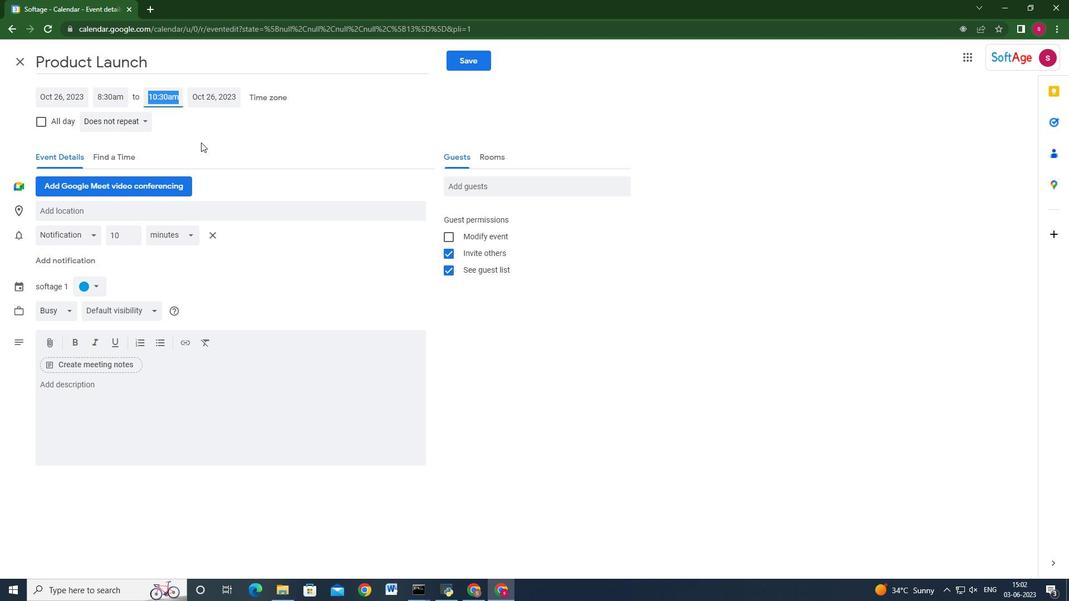 
Action: Mouse scrolled (224, 152) with delta (0, 0)
Screenshot: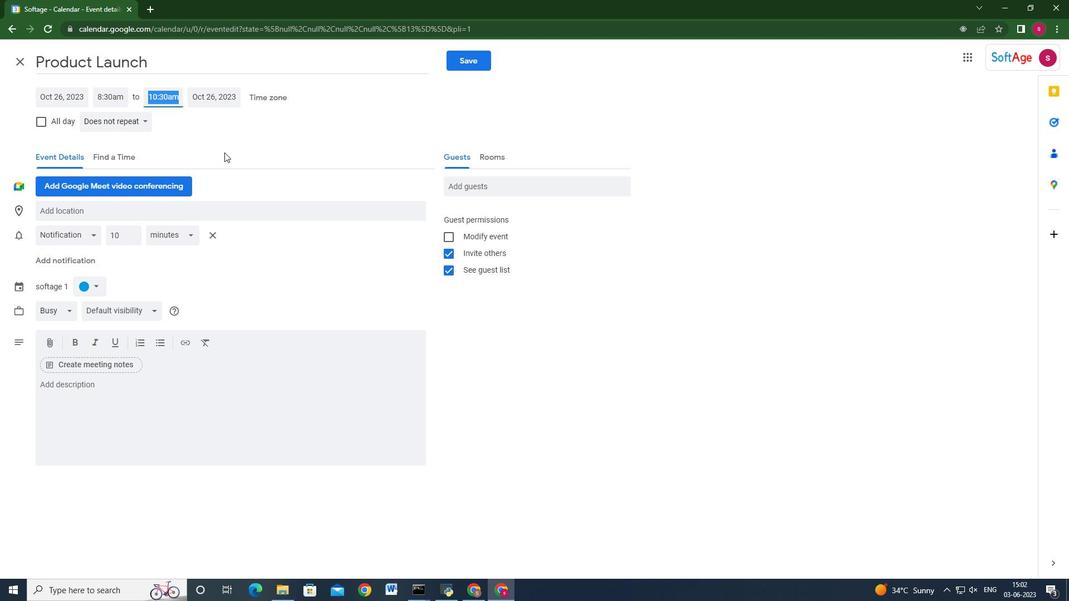 
Action: Mouse moved to (92, 404)
Screenshot: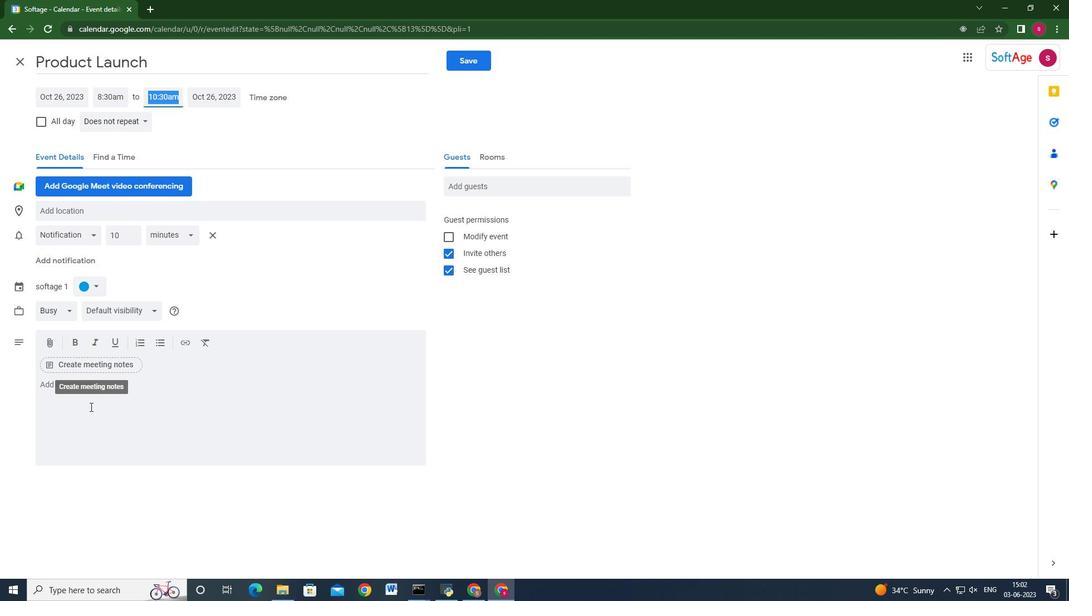 
Action: Mouse pressed left at (92, 404)
Screenshot: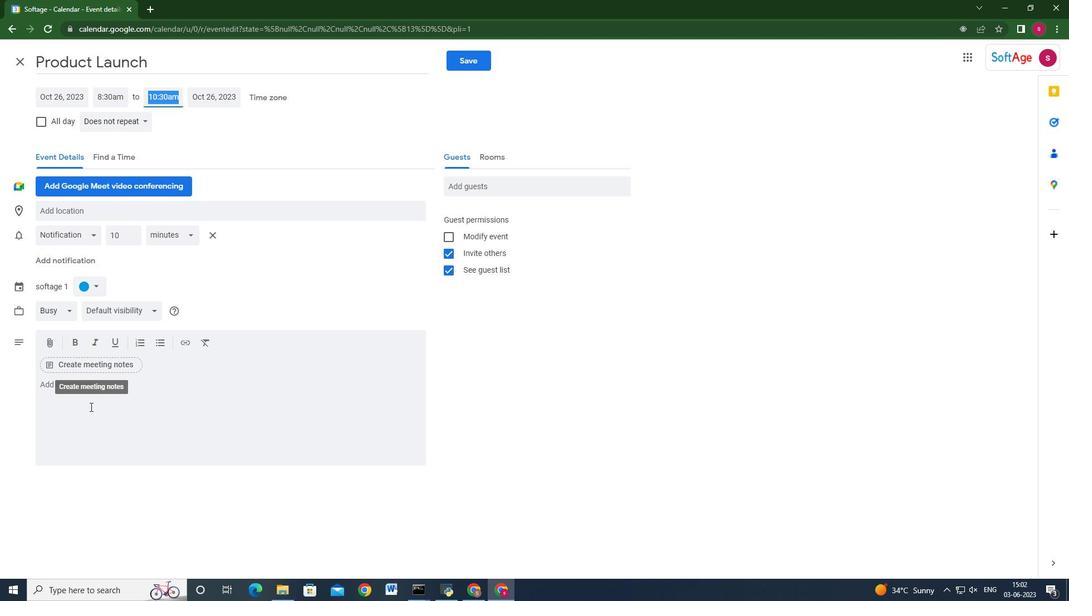 
Action: Key pressed <Key.shift_r>A<Key.space>or<Key.backspace><Key.backspace>product<Key.space>launch<Key.space>event<Key.space>is<Key.space>an<Key.space>exciting<Key.space>occasion<Key.space>where<Key.space>a<Key.space>new<Key.space>product<Key.space>is<Key.space>introduced<Key.space>to<Key.space>the<Key.space>market.<Key.space><Key.shift>It<Key.space>brings<Key.space>toghet<Key.backspace><Key.backspace><Key.backspace>ether<Key.space>stakeholders,<Key.space>industry<Key.space>experts,<Key.space>medial<Key.space><Key.backspace><Key.backspace><Key.space>pero<Key.backspace>sonnel,<Key.space>and<Key.space>potential<Key.space>customers<Key.space>to<Key.space>showcase<Key.space>the<Key.space>product's<Key.space>fetures,<Key.space>benf<Key.backspace>efits,<Key.space>and<Key.space>unique<Key.space>selling<Key.space>points.
Screenshot: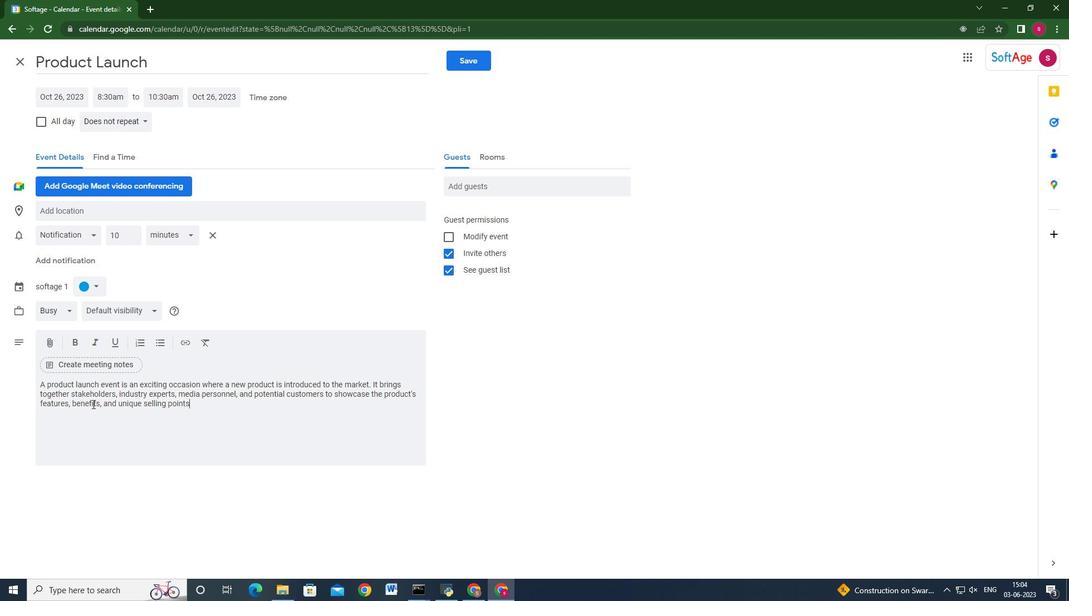 
Action: Mouse moved to (90, 287)
Screenshot: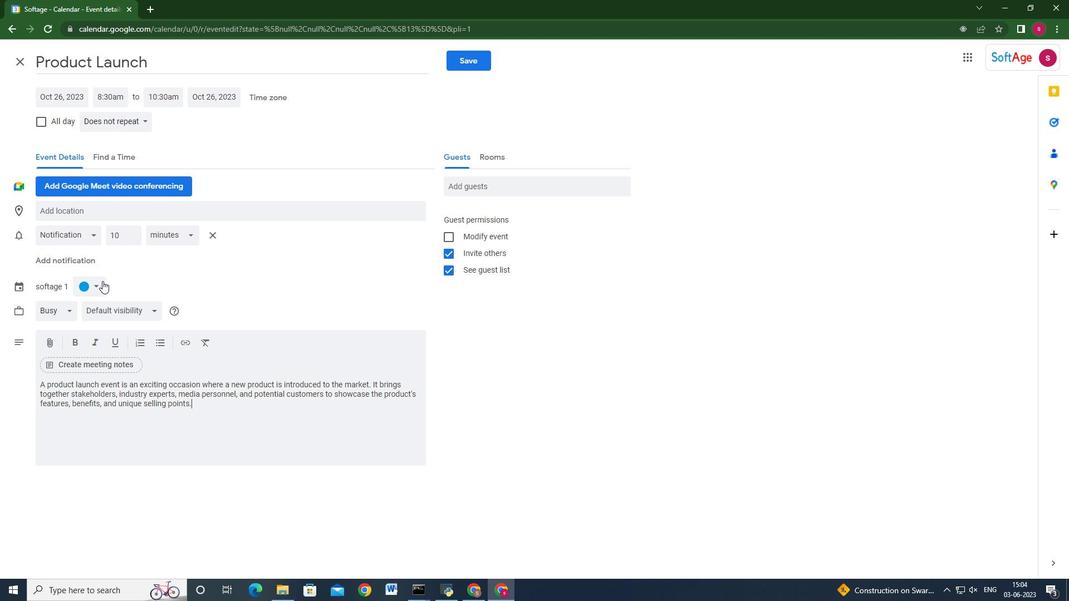 
Action: Mouse pressed left at (90, 287)
Screenshot: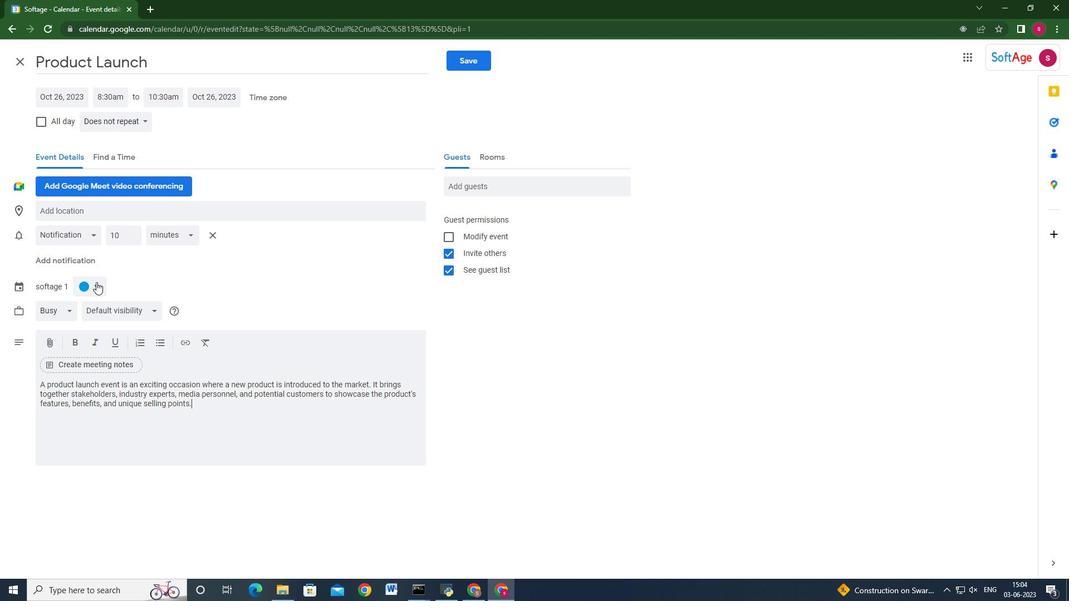 
Action: Mouse moved to (95, 287)
Screenshot: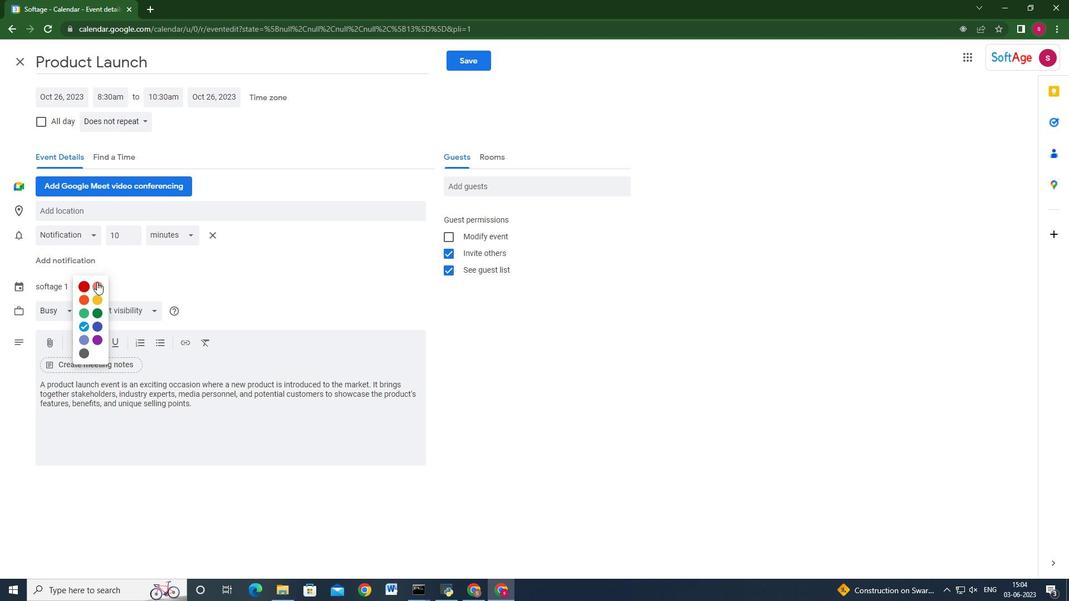 
Action: Mouse pressed left at (95, 287)
Screenshot: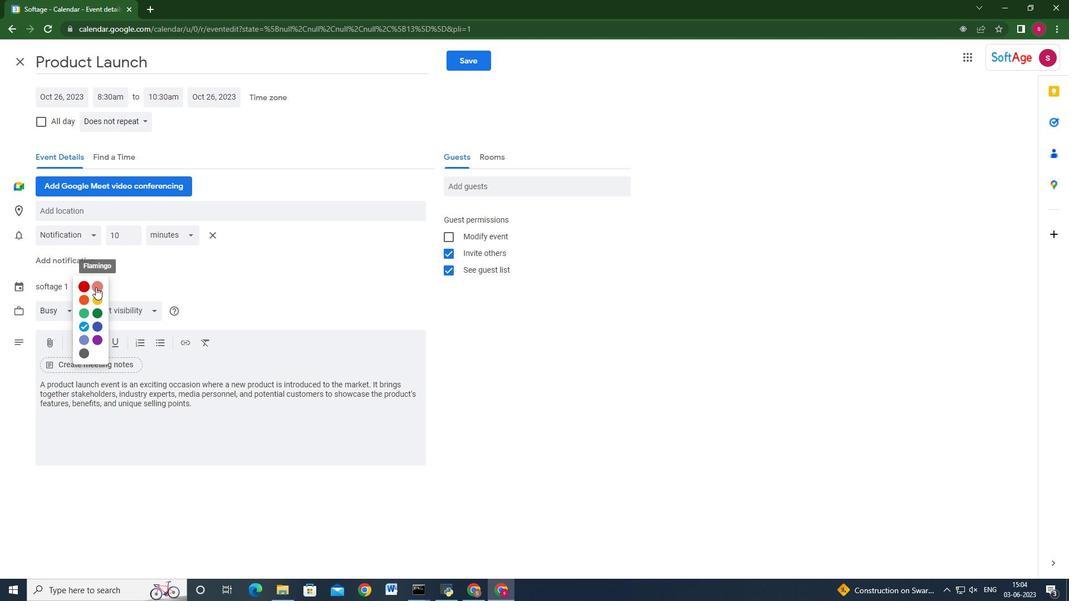 
Action: Mouse moved to (125, 213)
Screenshot: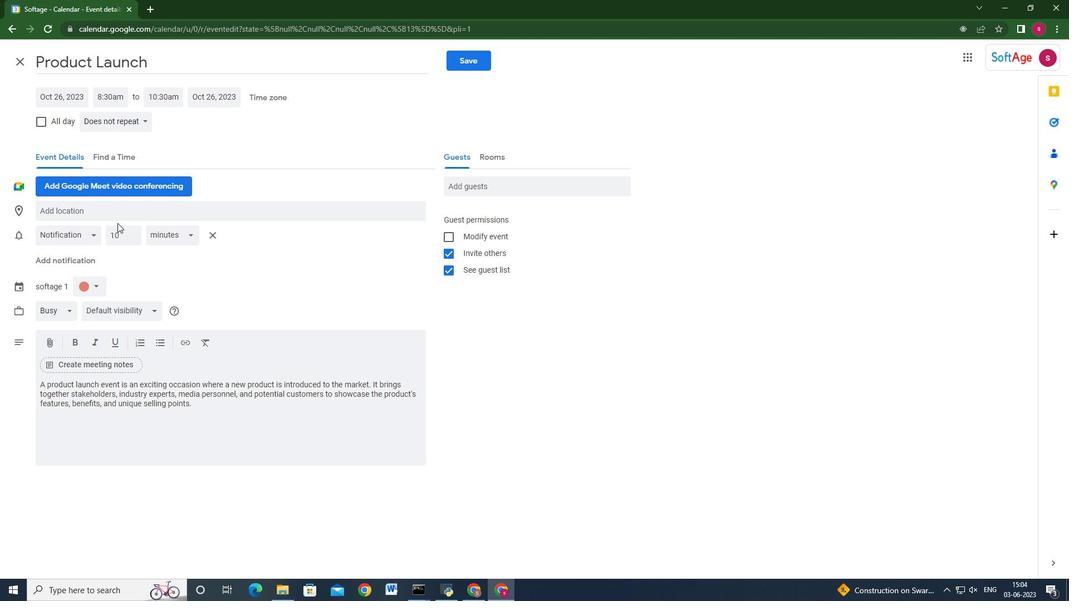 
Action: Mouse pressed left at (125, 213)
Screenshot: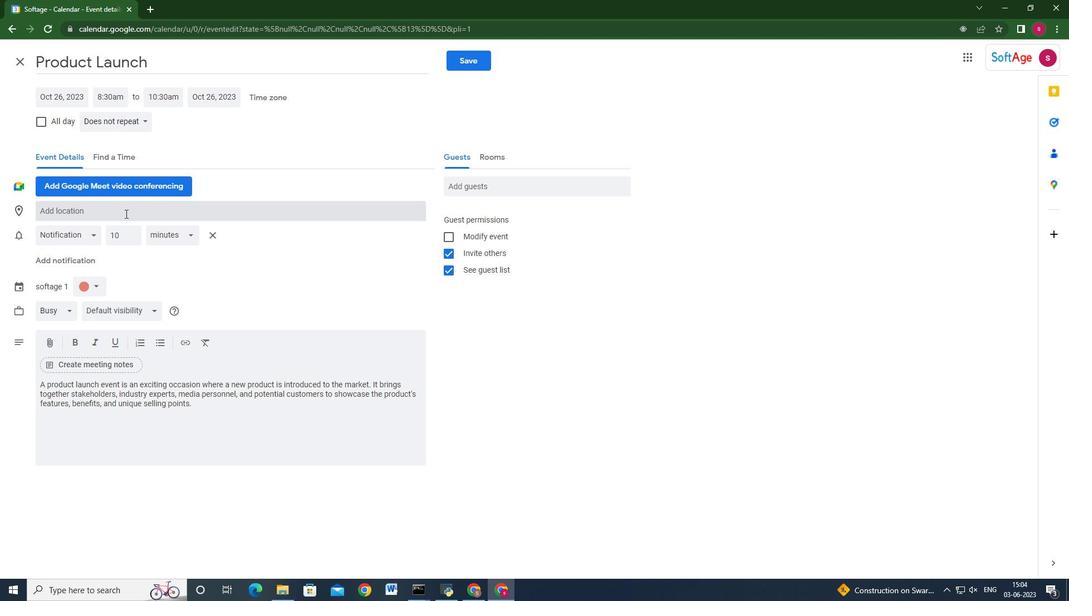 
Action: Key pressed 321<Key.space><Key.shift><Key.shift><Key.shift><Key.shift><Key.shift><Key.shift><Key.shift>Pad<Key.backspace>sseig<Key.space>de<Key.space><Key.shift_r><Key.shift_r>Gracia,<Key.space><Key.shift>Barcelona,<Key.space><Key.shift_r>Spain<Key.space>
Screenshot: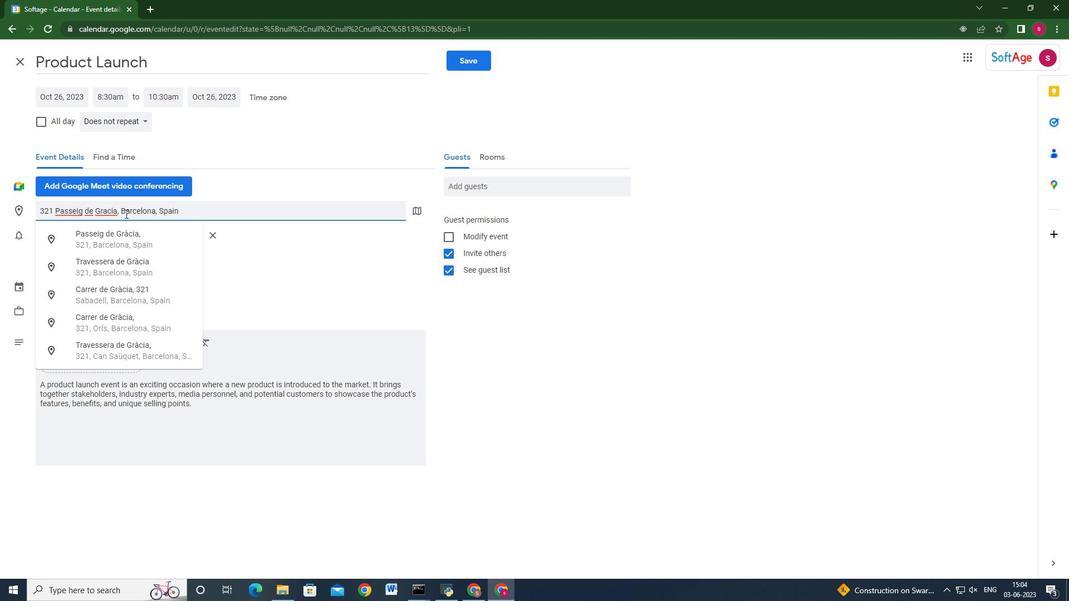 
Action: Mouse moved to (300, 235)
Screenshot: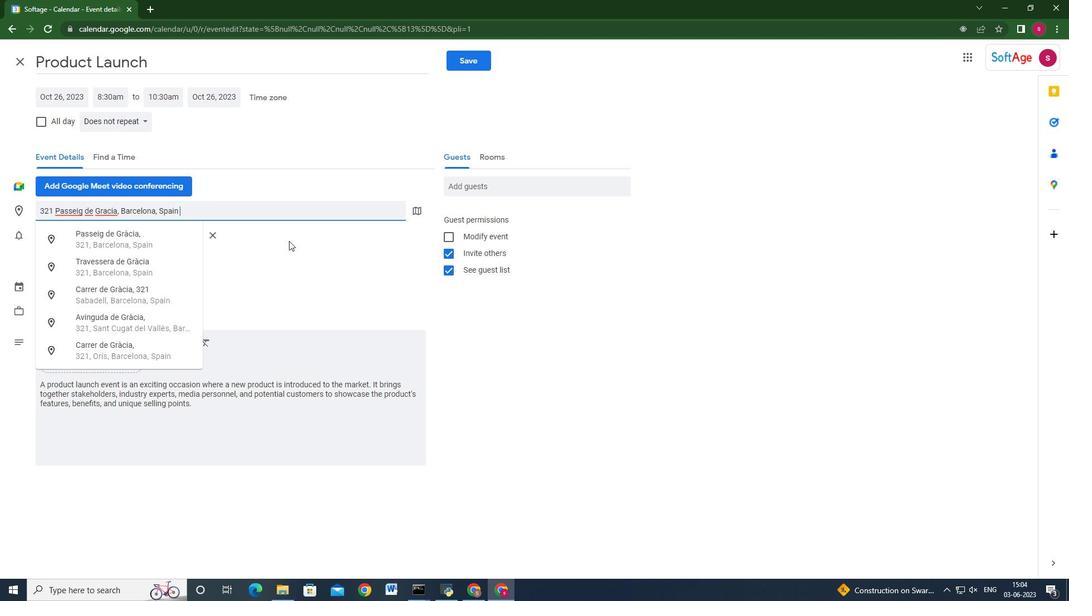
Action: Mouse pressed left at (300, 235)
Screenshot: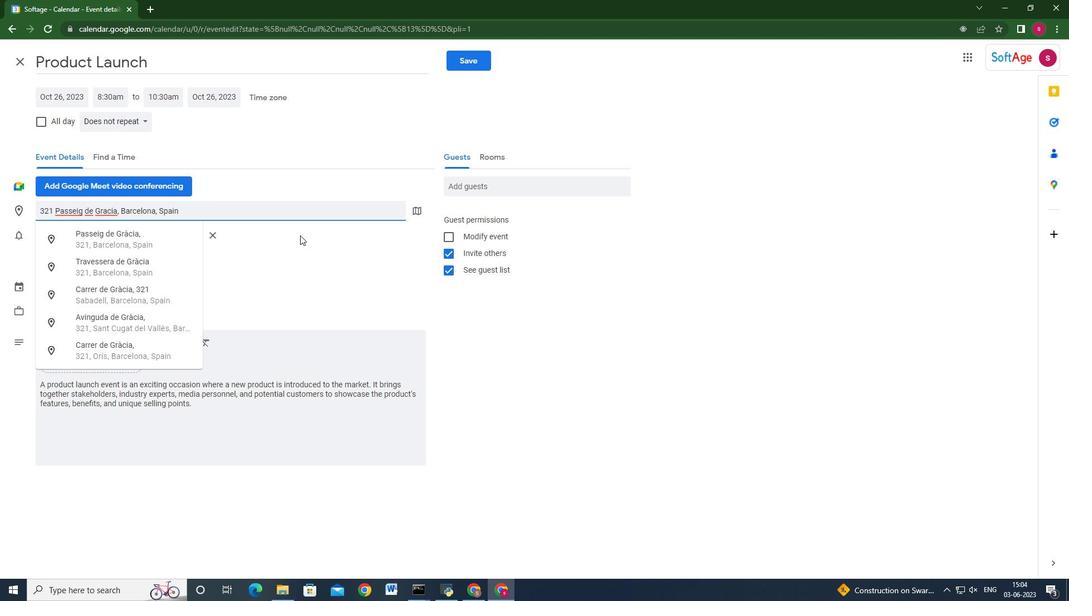
Action: Mouse moved to (490, 184)
Screenshot: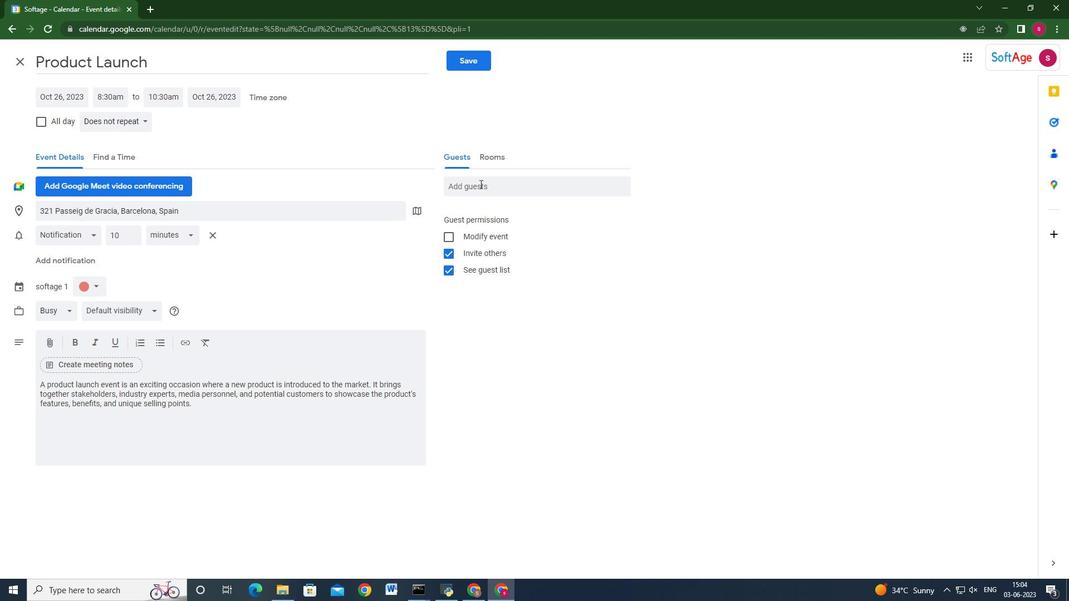 
Action: Mouse pressed left at (490, 184)
Screenshot: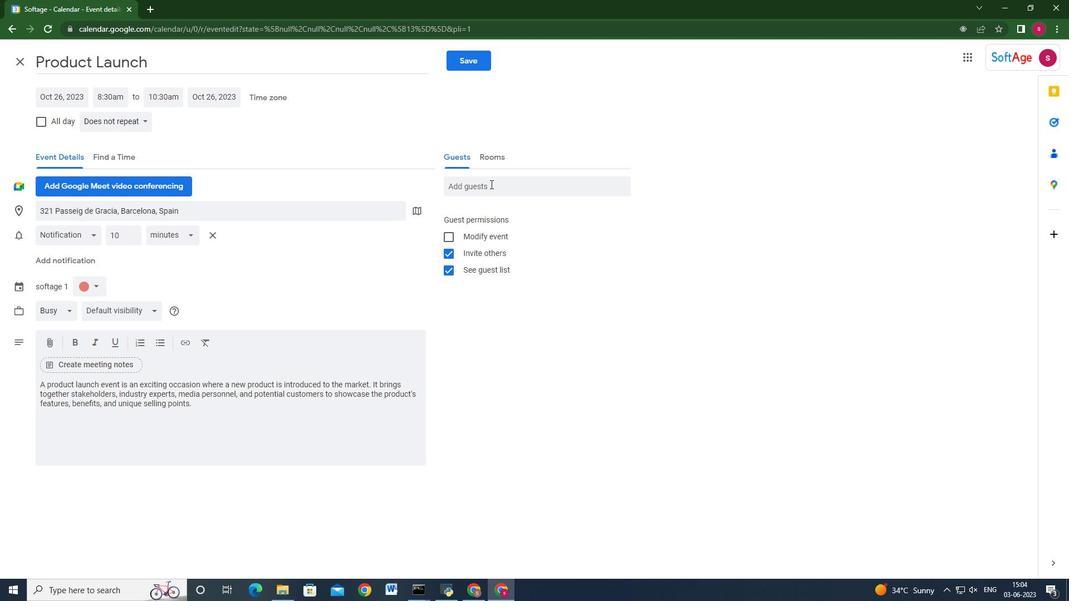 
Action: Mouse moved to (490, 184)
Screenshot: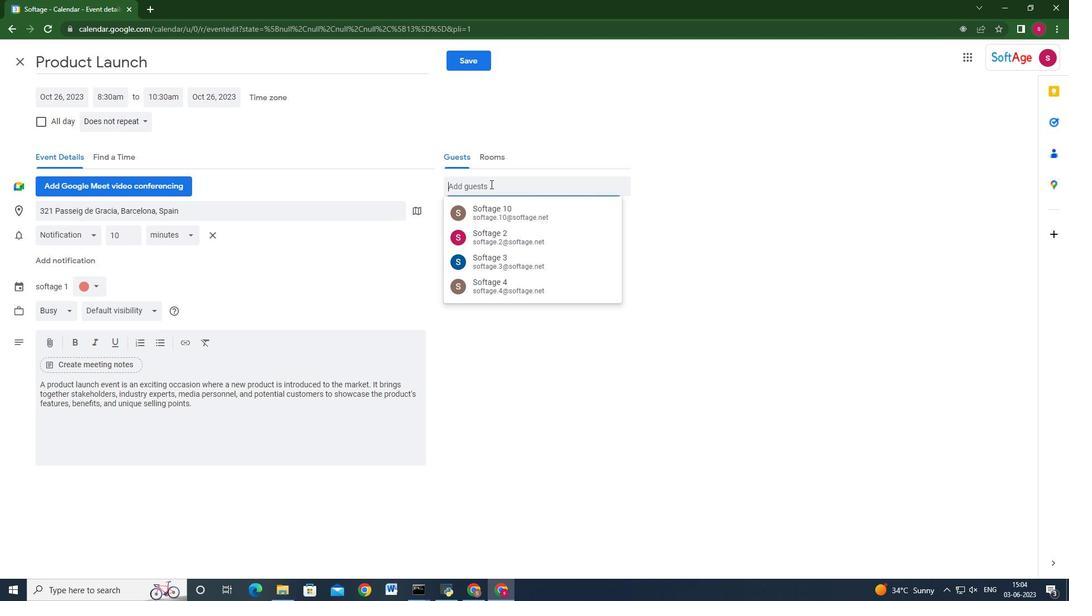 
Action: Key pressed softae<Key.backspace>ge.4<Key.shift_r>@softage.net<Key.enter>softage.5<Key.shift_r>@softage.net<Key.enter>
Screenshot: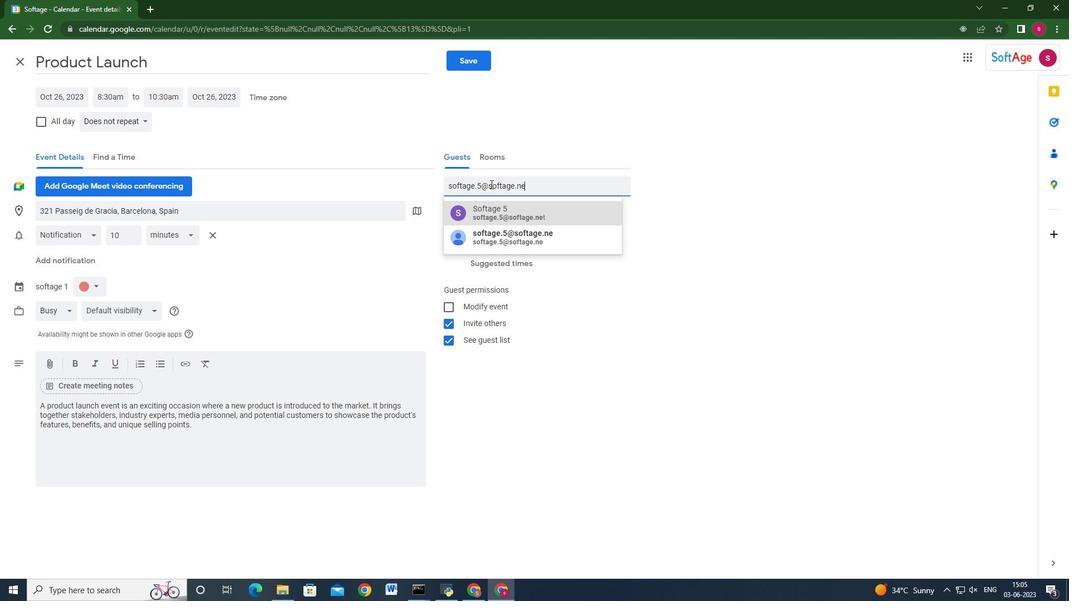 
Action: Mouse moved to (147, 127)
Screenshot: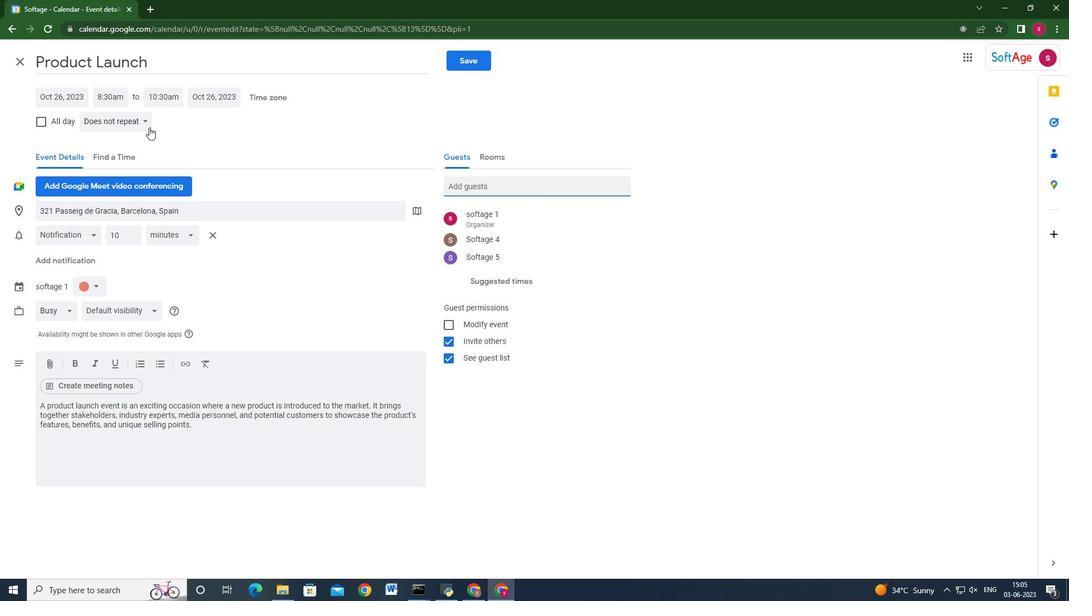 
Action: Mouse pressed left at (147, 127)
Screenshot: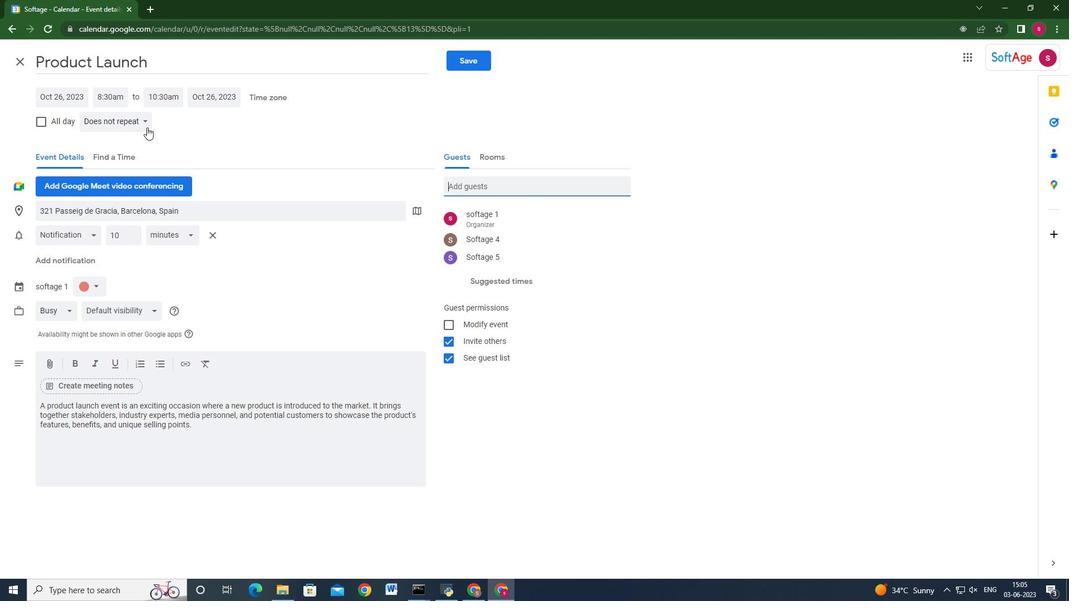 
Action: Mouse moved to (148, 126)
Screenshot: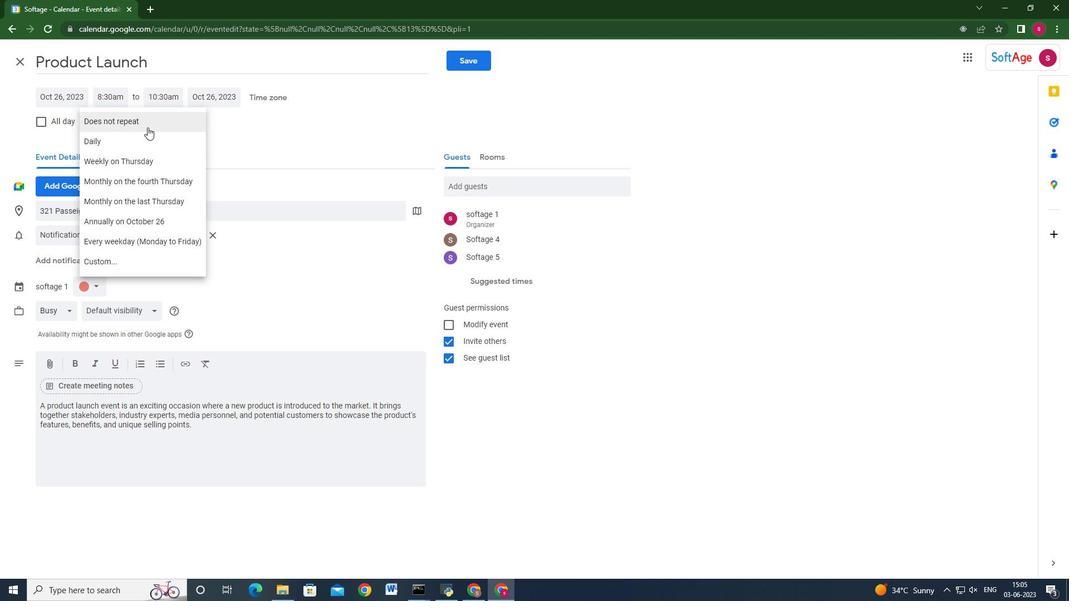 
Action: Mouse pressed left at (148, 126)
Screenshot: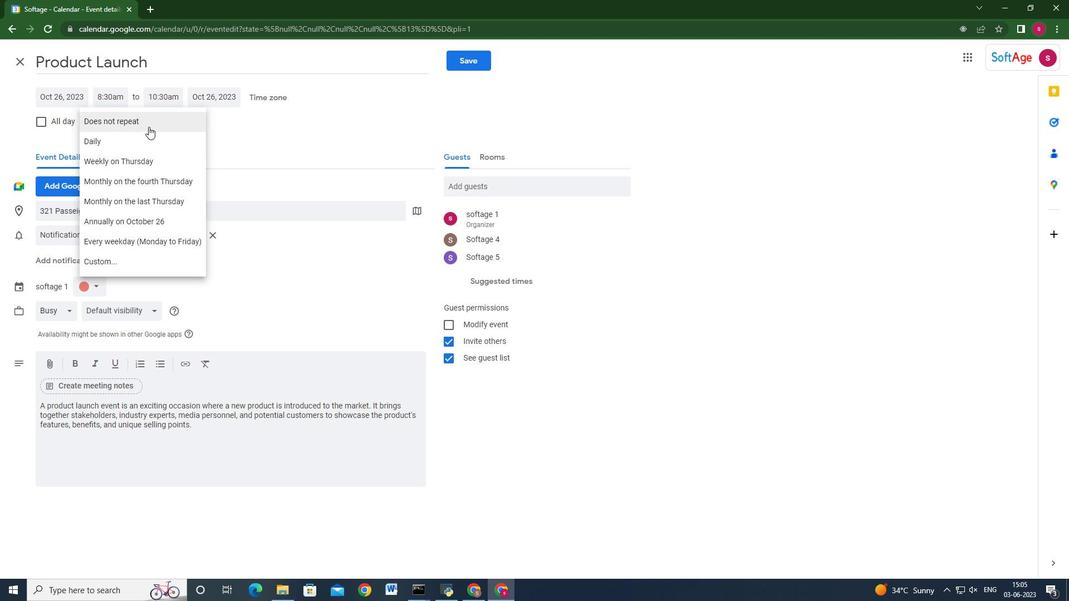 
Action: Mouse moved to (285, 300)
Screenshot: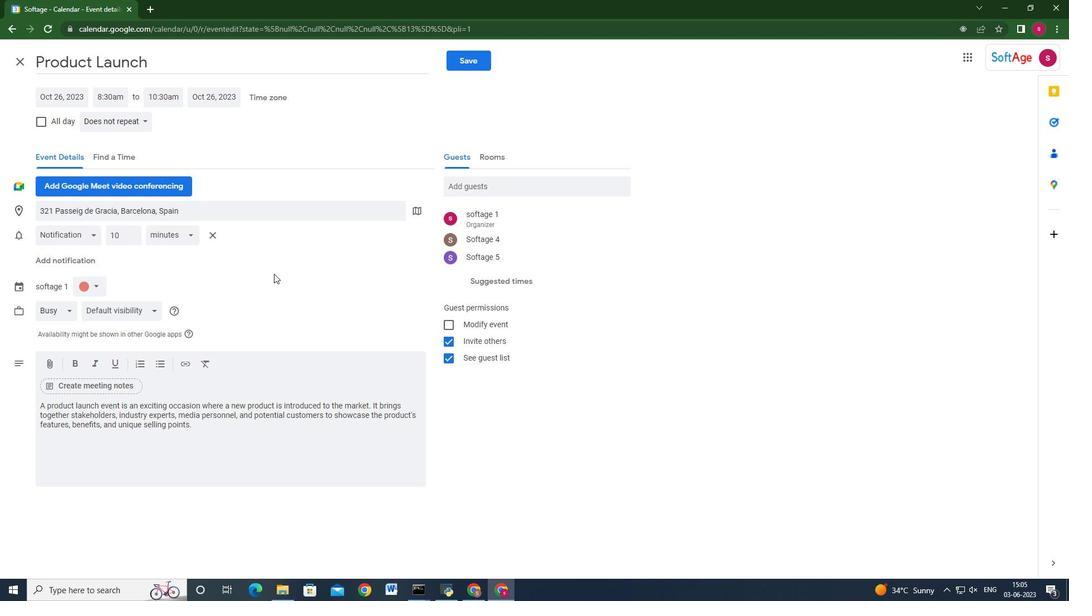 
Action: Mouse scrolled (285, 300) with delta (0, 0)
Screenshot: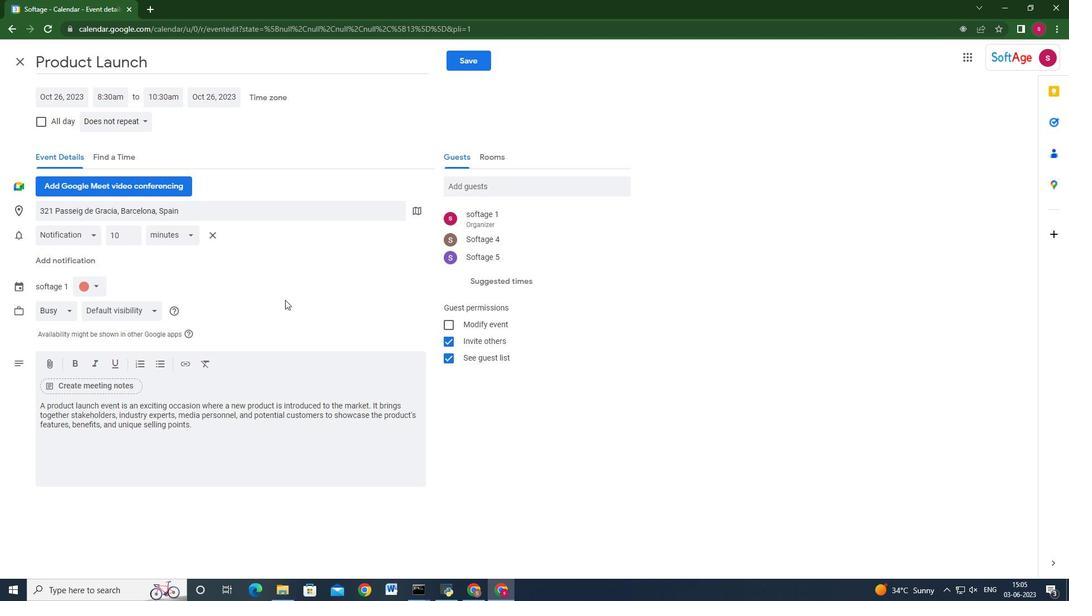 
Action: Mouse moved to (446, 59)
Screenshot: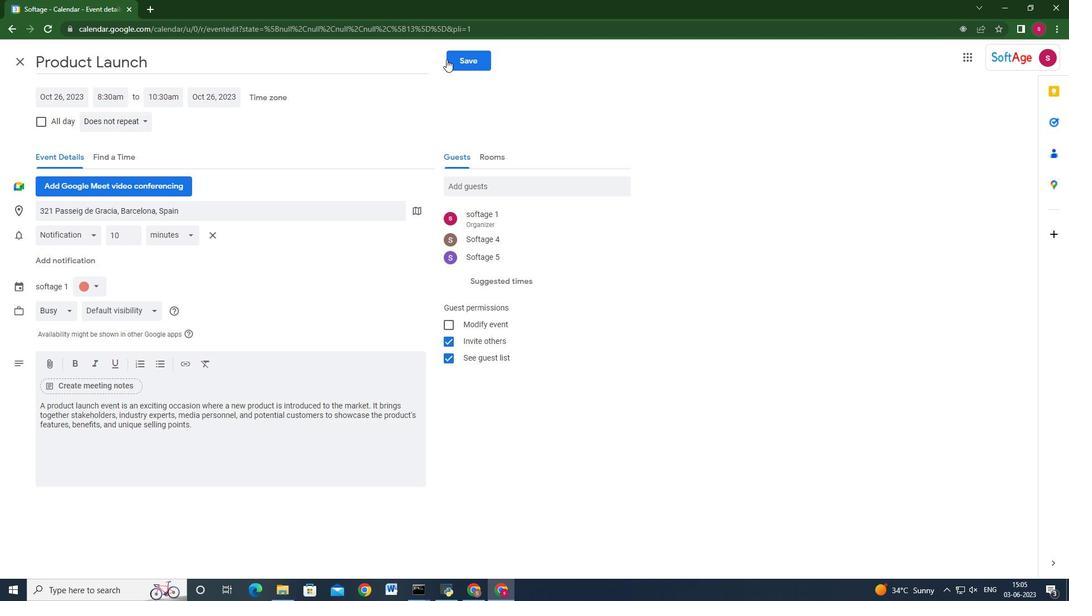 
Action: Mouse pressed left at (446, 59)
Screenshot: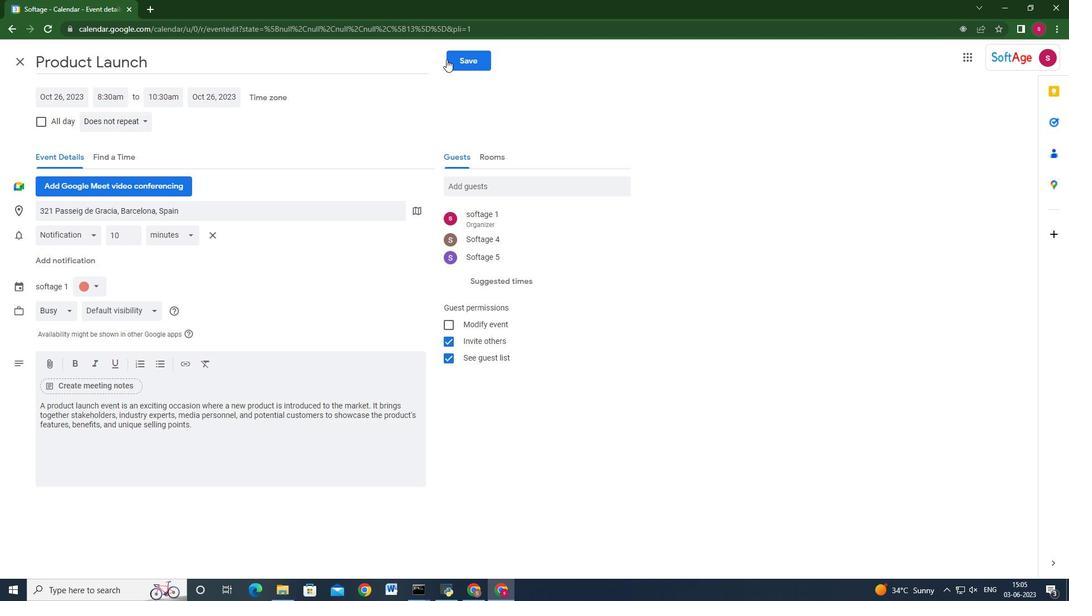 
Action: Mouse moved to (632, 335)
Screenshot: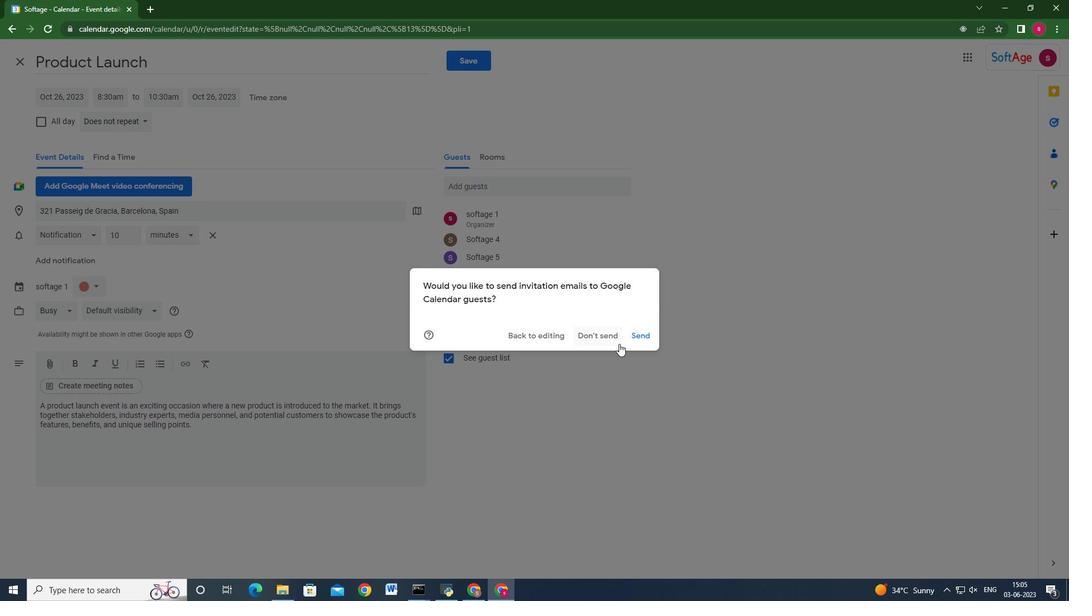 
Action: Mouse pressed left at (632, 335)
Screenshot: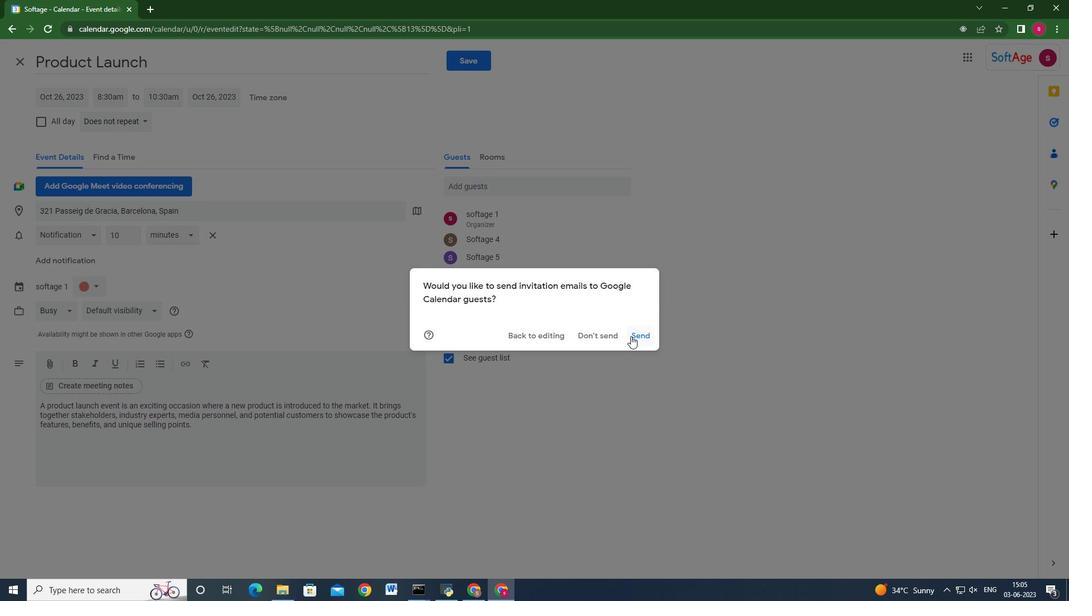 
